 Task: Look for space in Casselberry, United States from 10th July, 2023 to 15th July, 2023 for 7 adults in price range Rs.10000 to Rs.15000. Place can be entire place or shared room with 4 bedrooms having 7 beds and 4 bathrooms. Property type can be house, flat, guest house. Amenities needed are: wifi, TV, free parkinig on premises, gym, breakfast. Booking option can be shelf check-in. Required host language is English.
Action: Mouse moved to (427, 90)
Screenshot: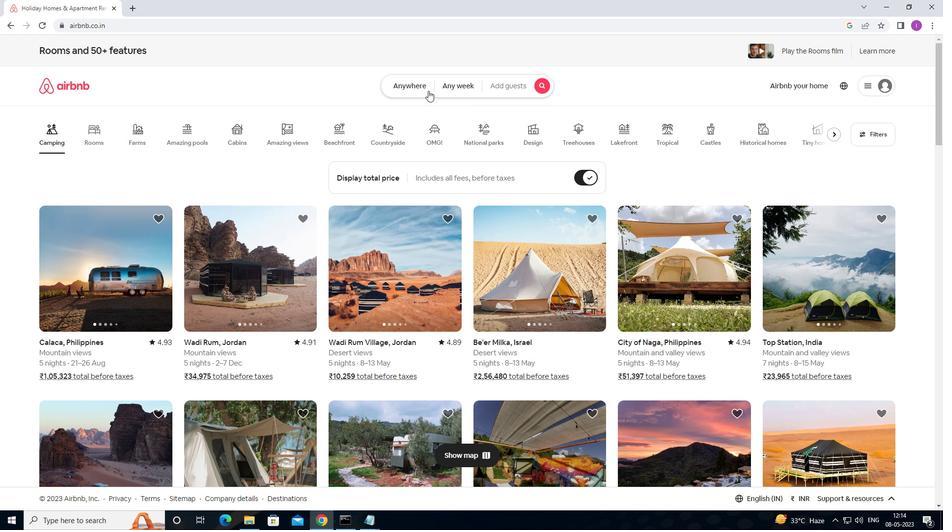 
Action: Mouse pressed left at (427, 90)
Screenshot: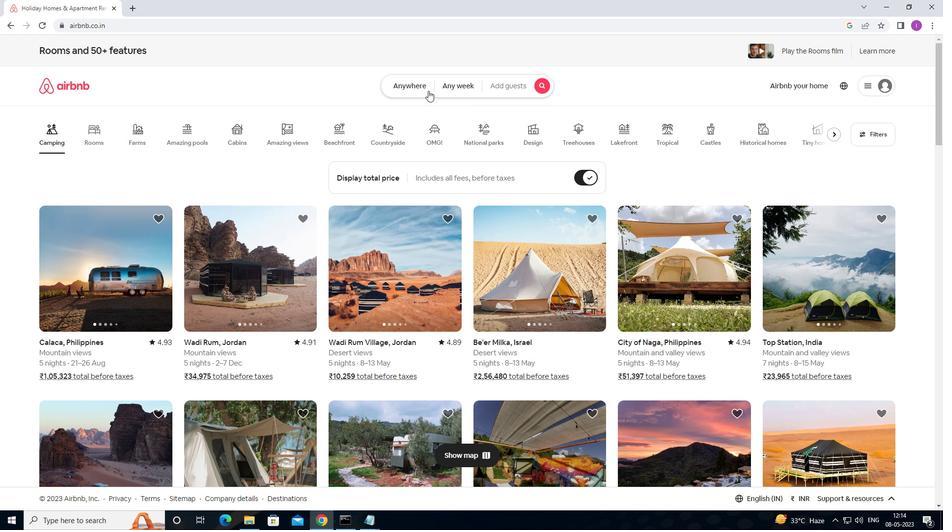 
Action: Mouse moved to (313, 121)
Screenshot: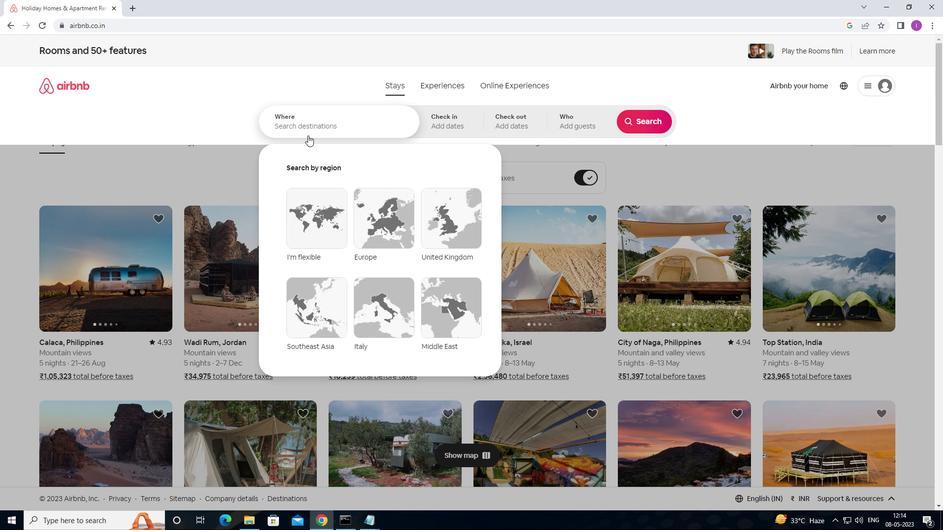 
Action: Mouse pressed left at (313, 121)
Screenshot: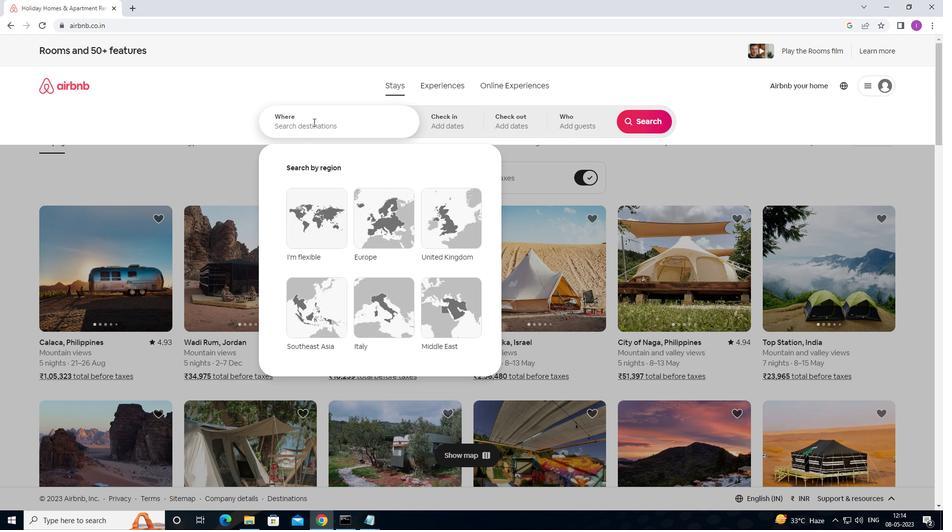 
Action: Mouse moved to (429, 121)
Screenshot: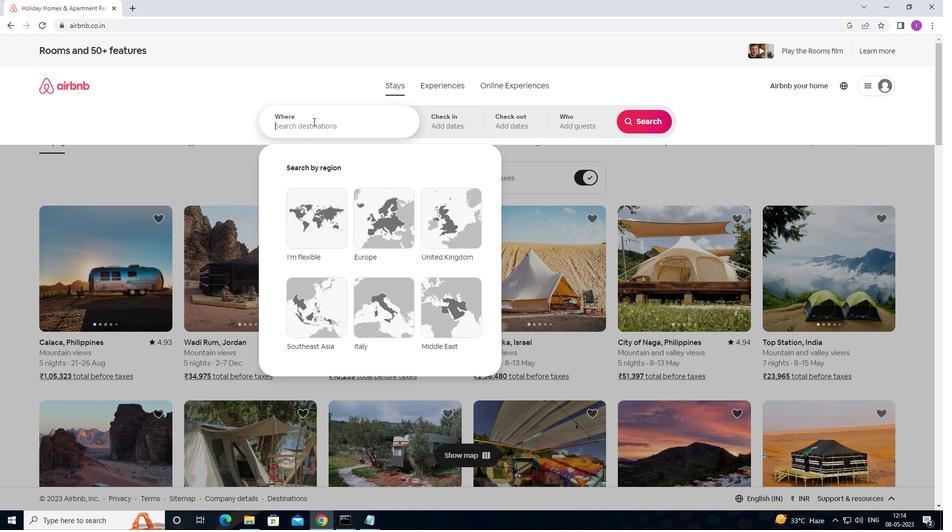 
Action: Key pressed <Key.shift>CASSELBERRY,<Key.shift>UNITES<Key.backspace>D<Key.space><Key.space>STATES
Screenshot: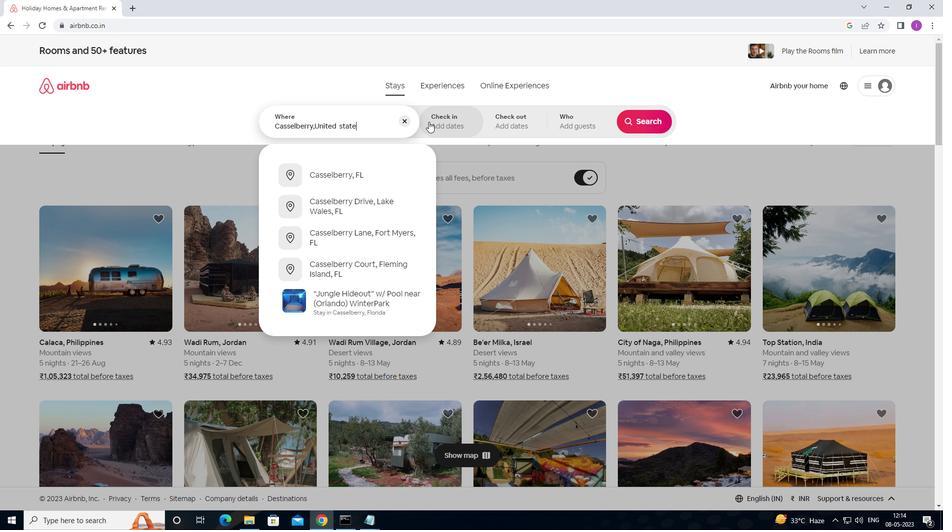 
Action: Mouse moved to (436, 120)
Screenshot: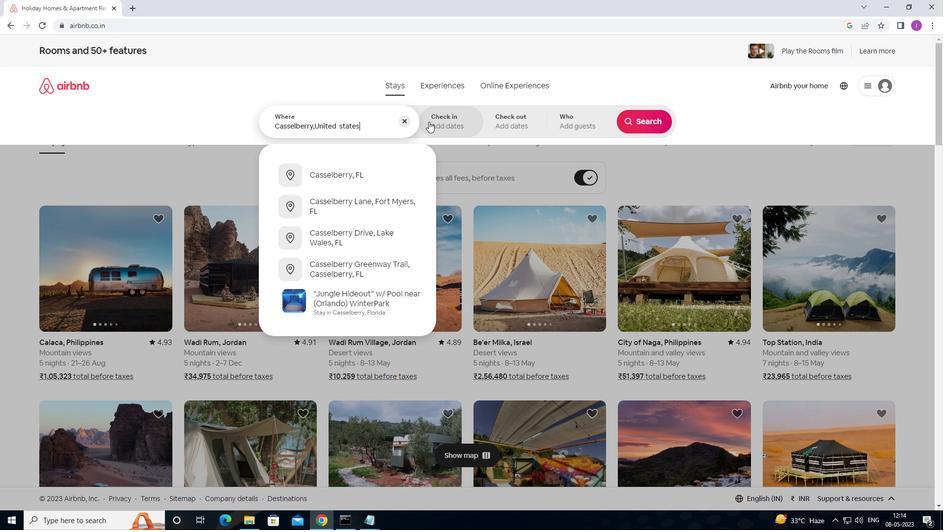 
Action: Mouse pressed left at (436, 120)
Screenshot: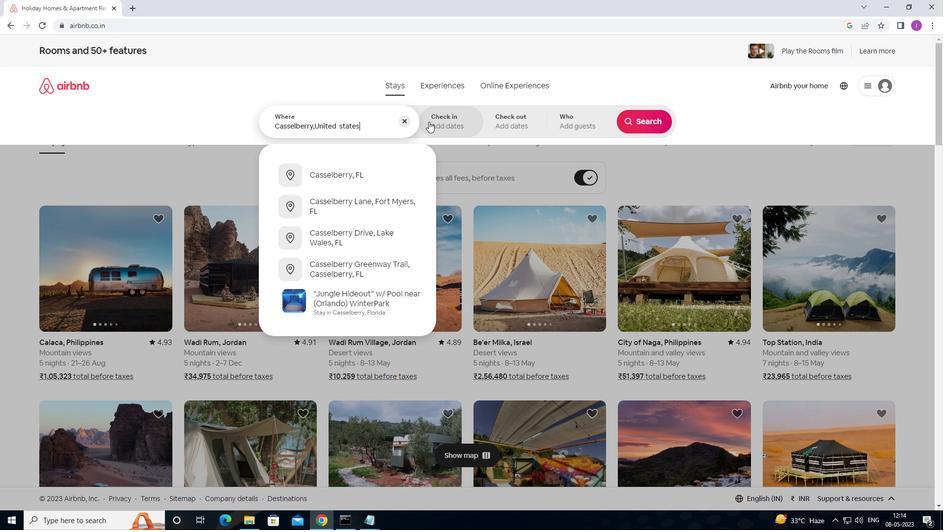 
Action: Mouse moved to (643, 198)
Screenshot: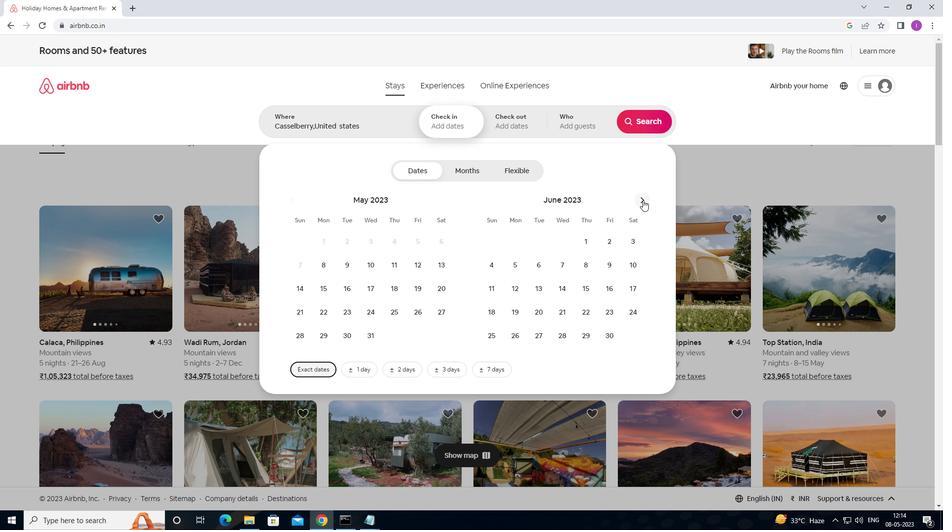 
Action: Mouse pressed left at (643, 198)
Screenshot: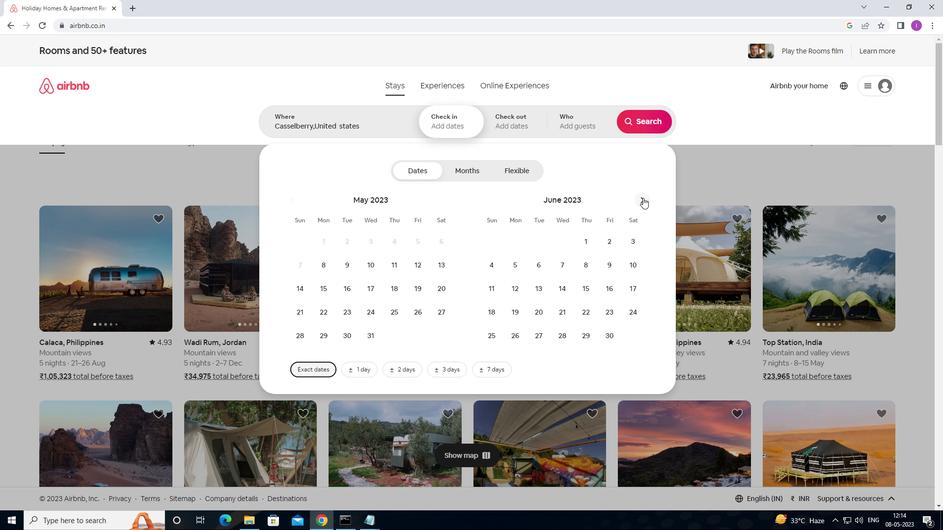 
Action: Mouse moved to (514, 290)
Screenshot: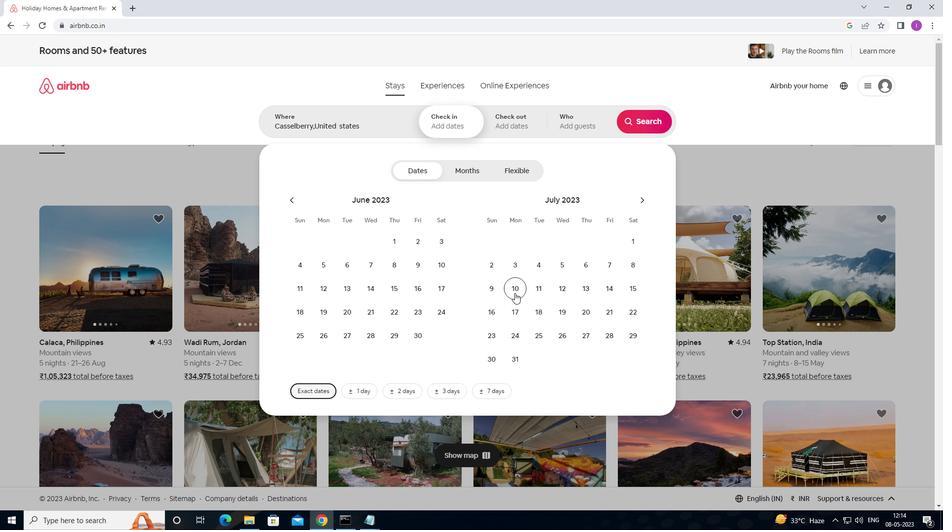 
Action: Mouse pressed left at (514, 290)
Screenshot: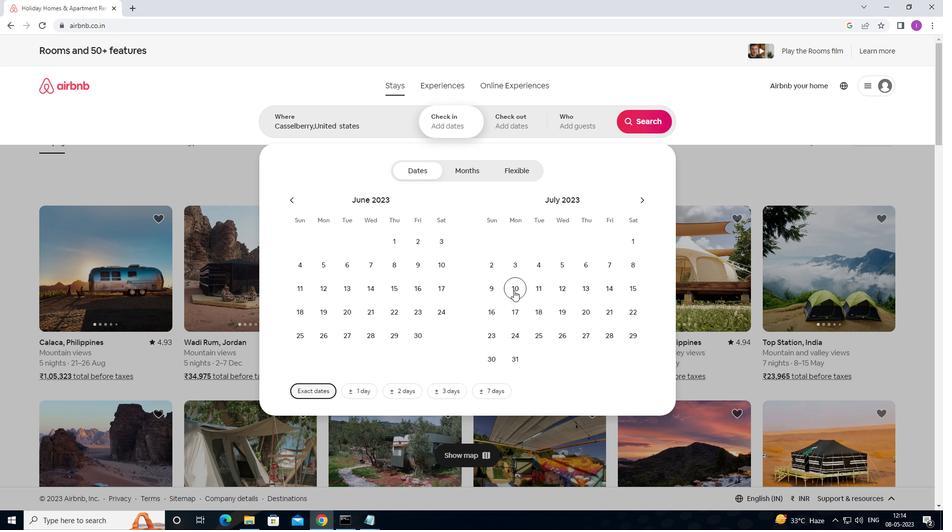 
Action: Mouse moved to (636, 288)
Screenshot: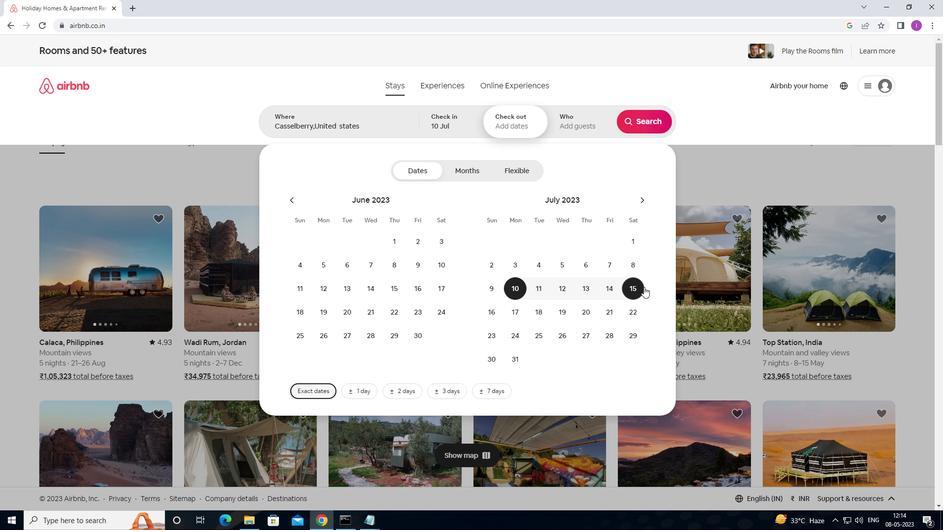 
Action: Mouse pressed left at (636, 288)
Screenshot: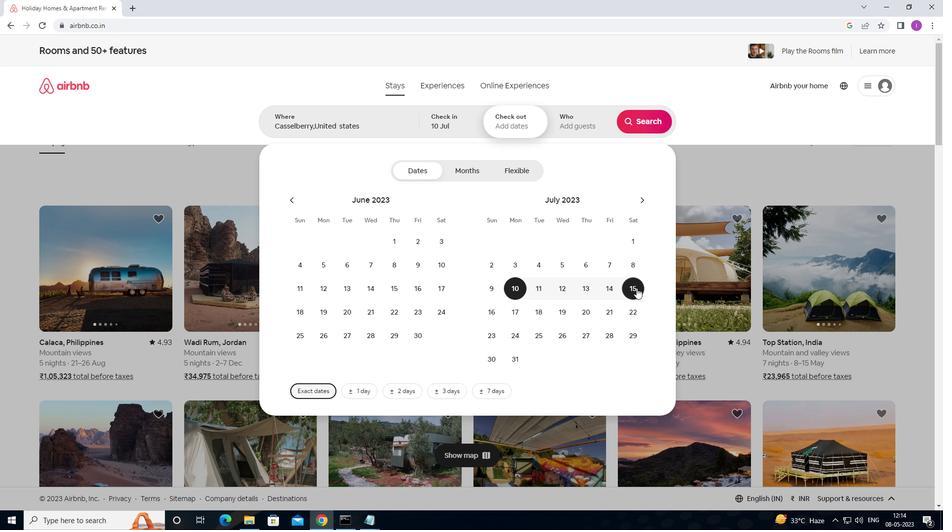 
Action: Mouse moved to (585, 128)
Screenshot: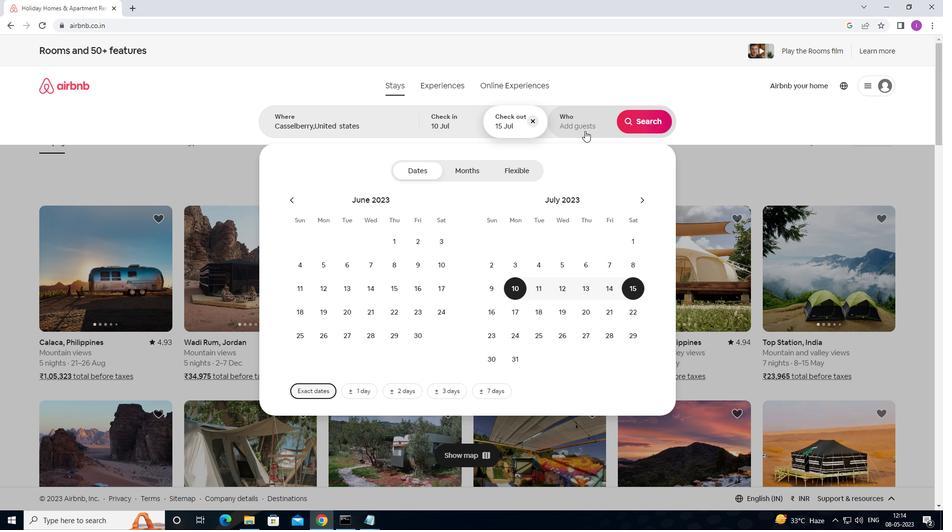 
Action: Mouse pressed left at (585, 128)
Screenshot: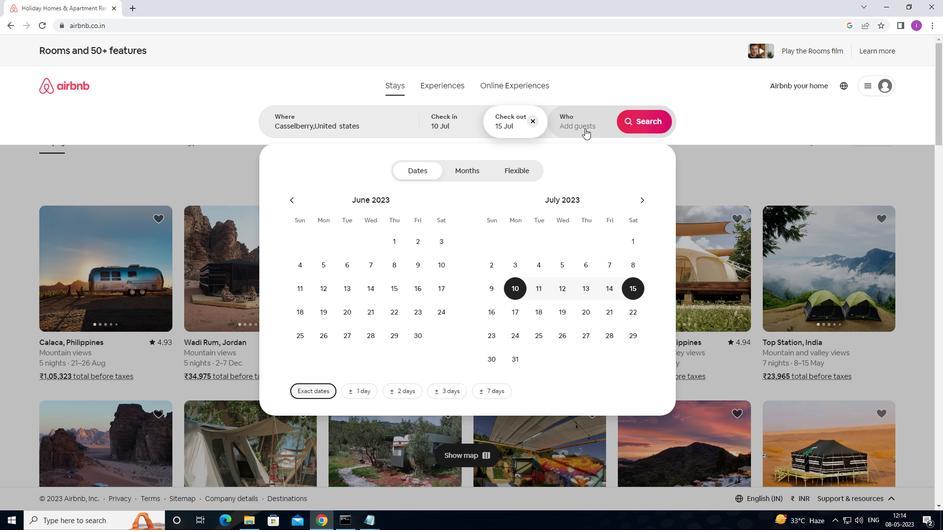 
Action: Mouse moved to (642, 174)
Screenshot: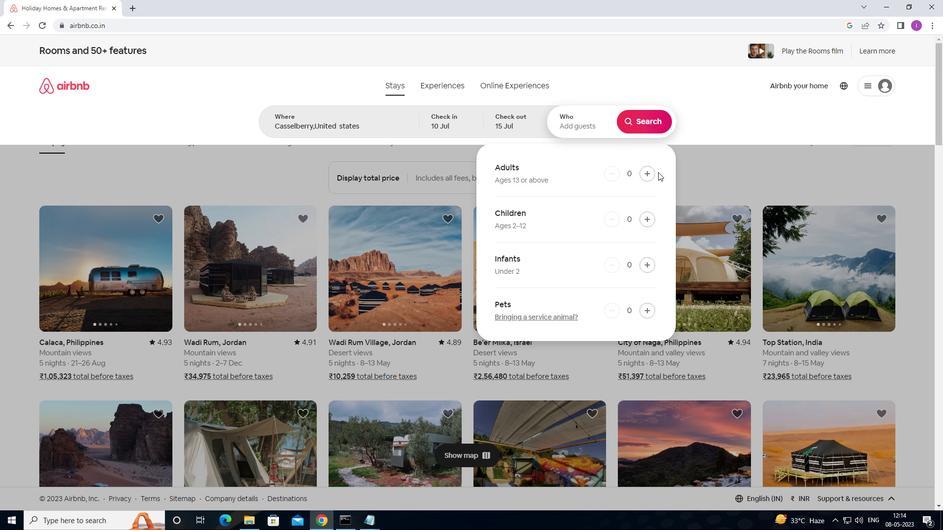 
Action: Mouse pressed left at (642, 174)
Screenshot: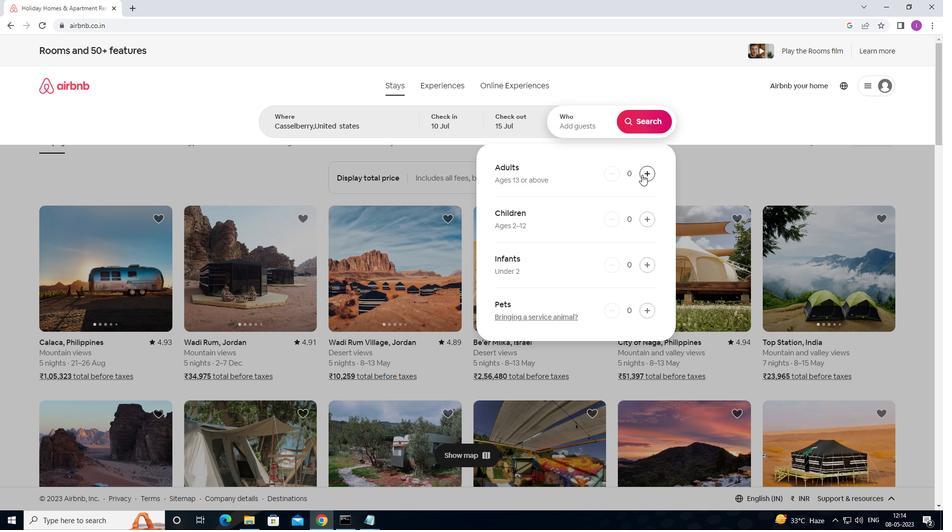 
Action: Mouse pressed left at (642, 174)
Screenshot: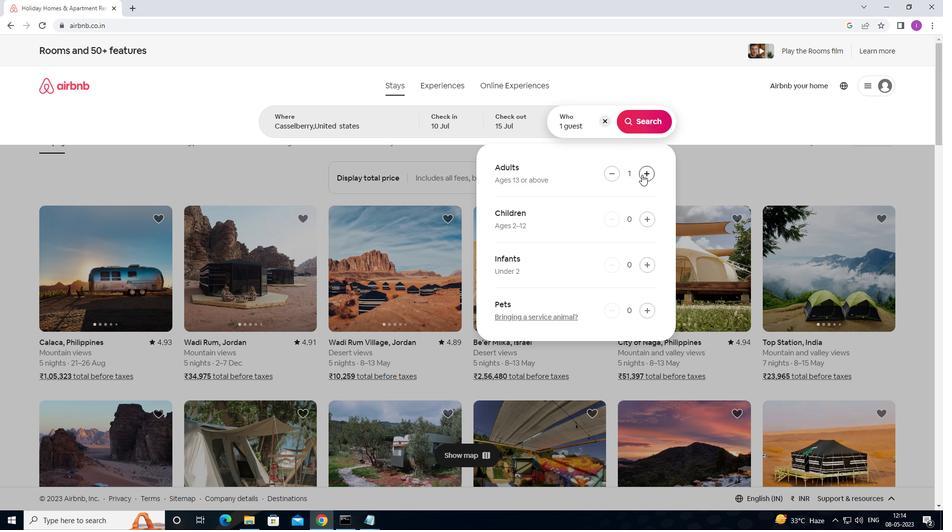 
Action: Mouse pressed left at (642, 174)
Screenshot: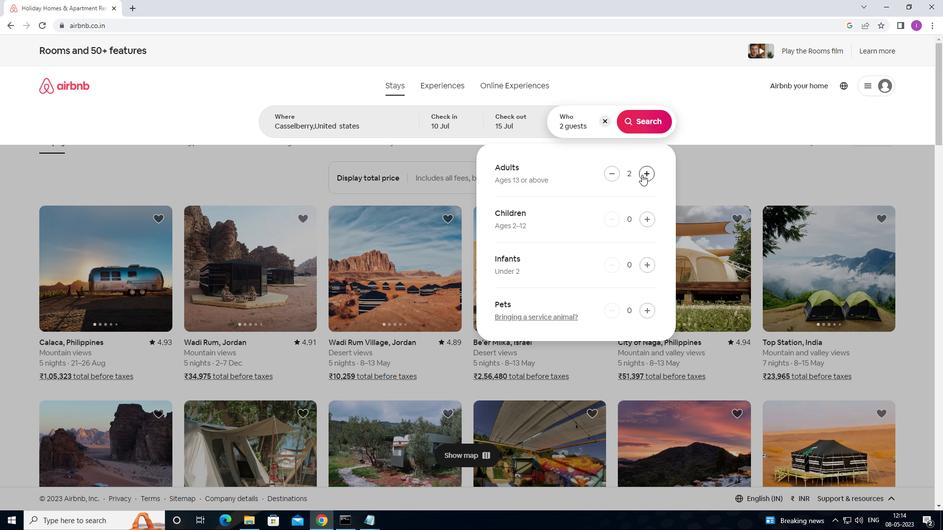 
Action: Mouse pressed left at (642, 174)
Screenshot: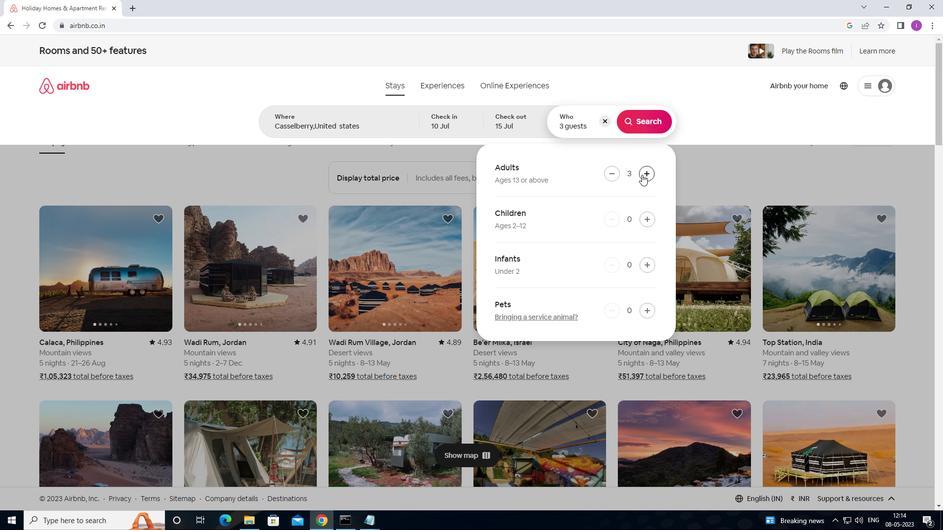
Action: Mouse pressed left at (642, 174)
Screenshot: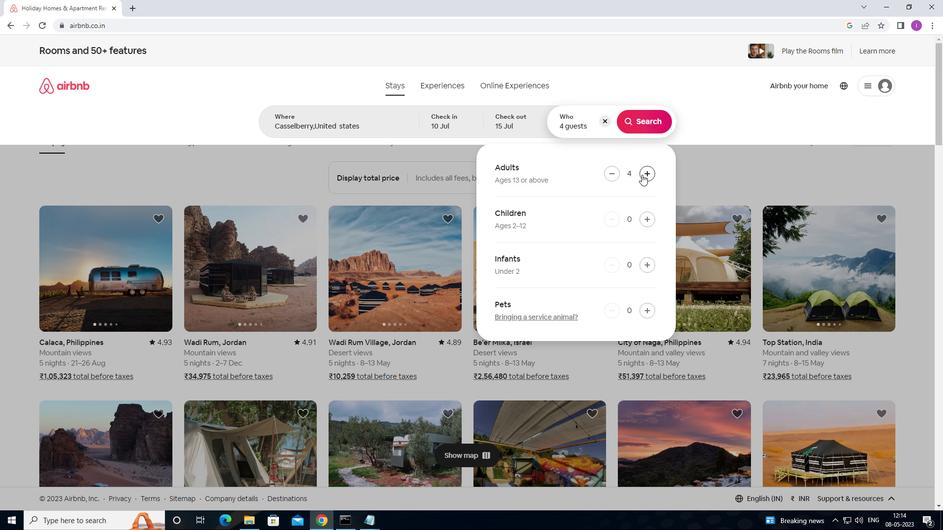 
Action: Mouse moved to (641, 174)
Screenshot: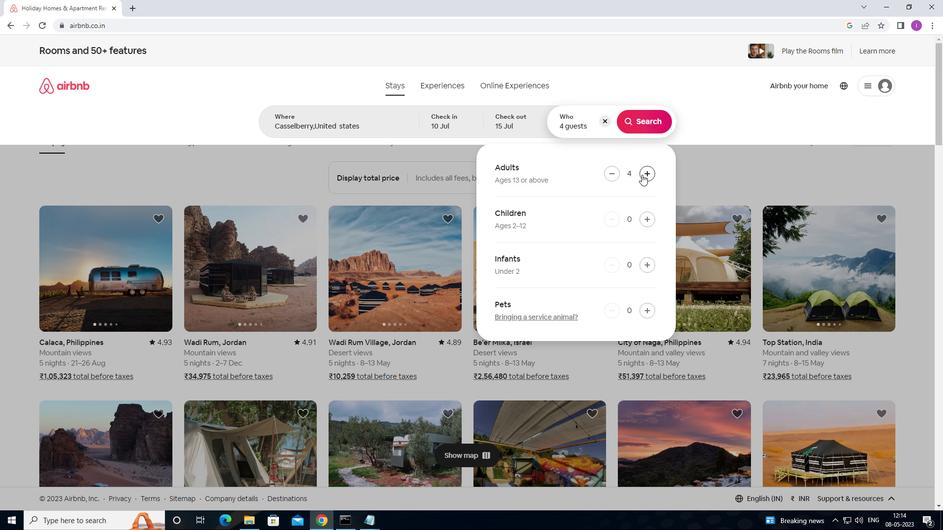 
Action: Mouse pressed left at (641, 174)
Screenshot: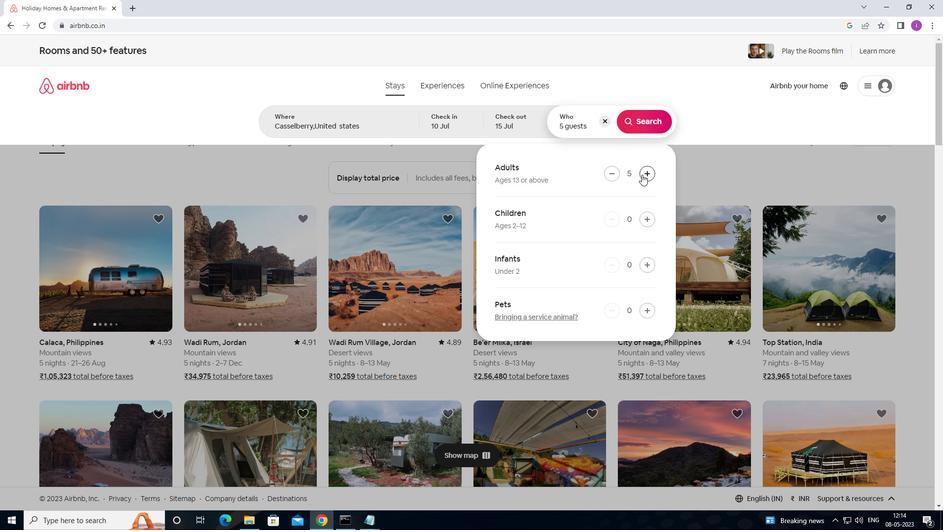 
Action: Mouse pressed left at (641, 174)
Screenshot: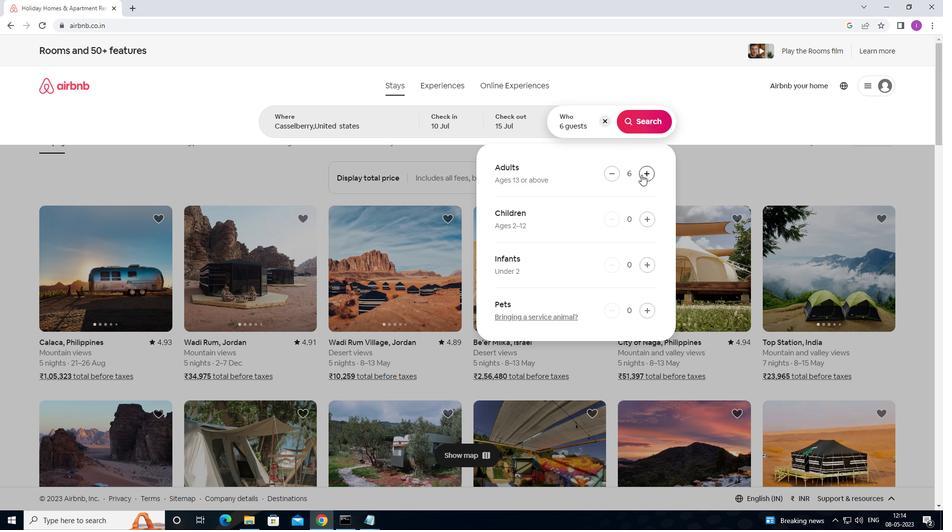 
Action: Mouse moved to (654, 126)
Screenshot: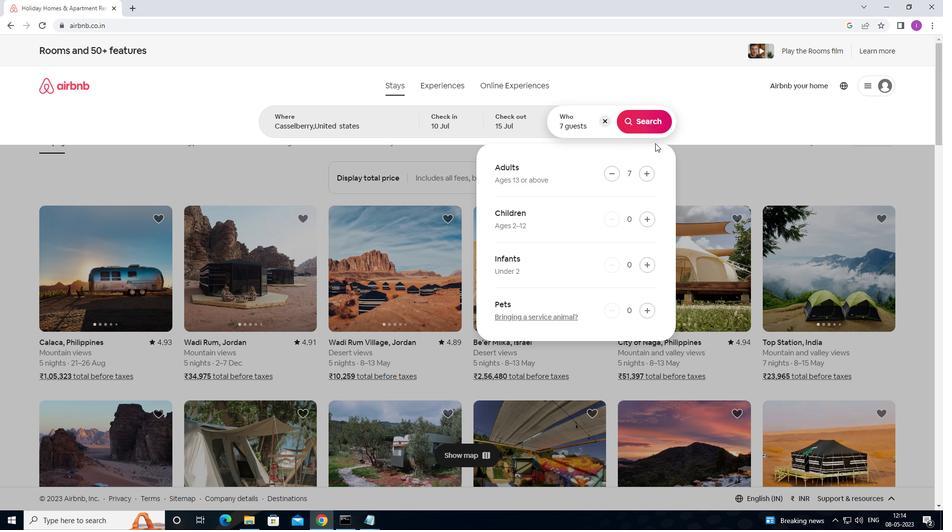 
Action: Mouse pressed left at (654, 126)
Screenshot: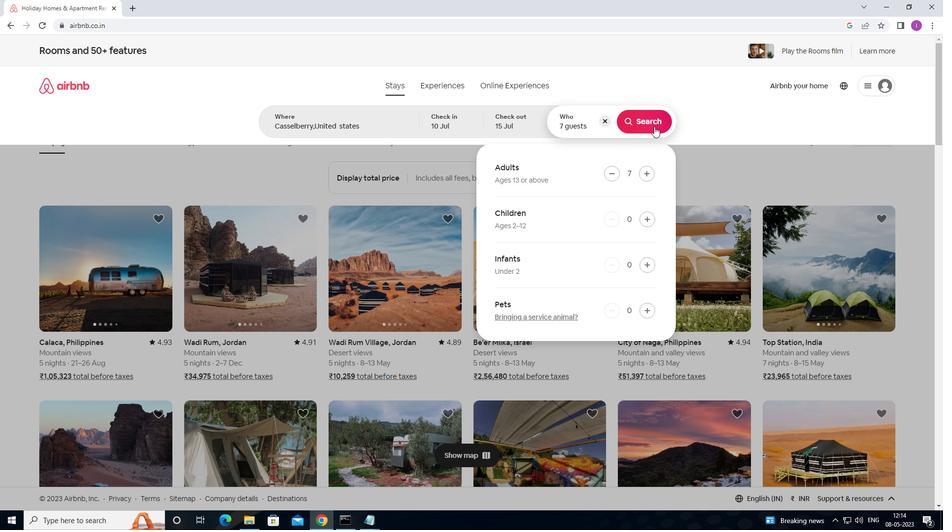 
Action: Mouse moved to (914, 89)
Screenshot: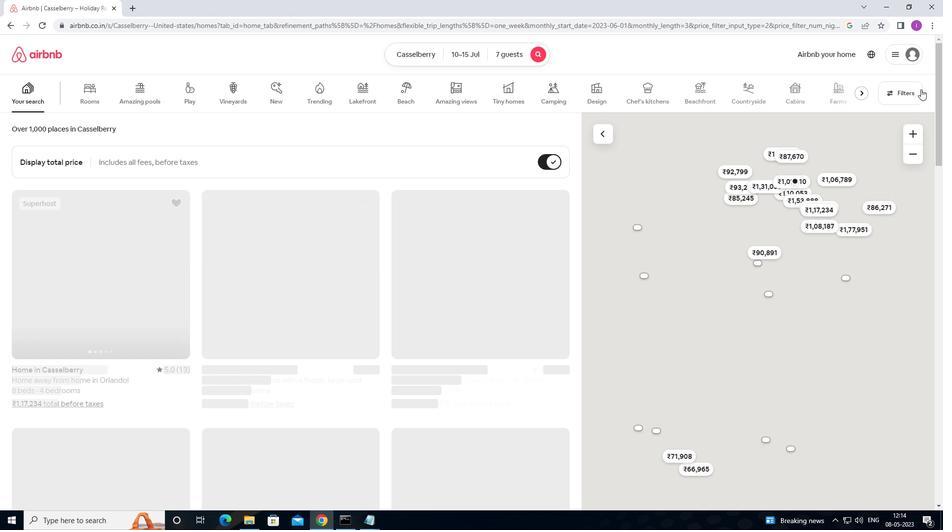 
Action: Mouse pressed left at (914, 89)
Screenshot: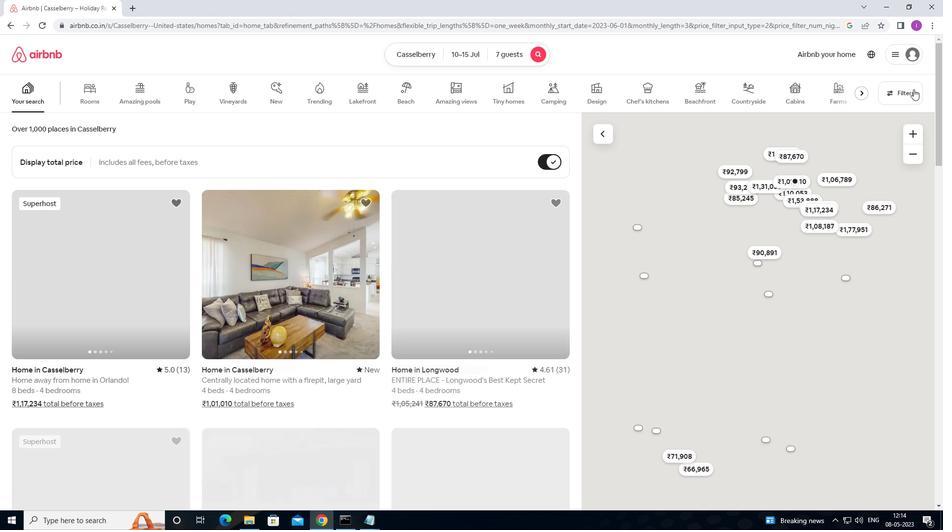 
Action: Mouse moved to (345, 330)
Screenshot: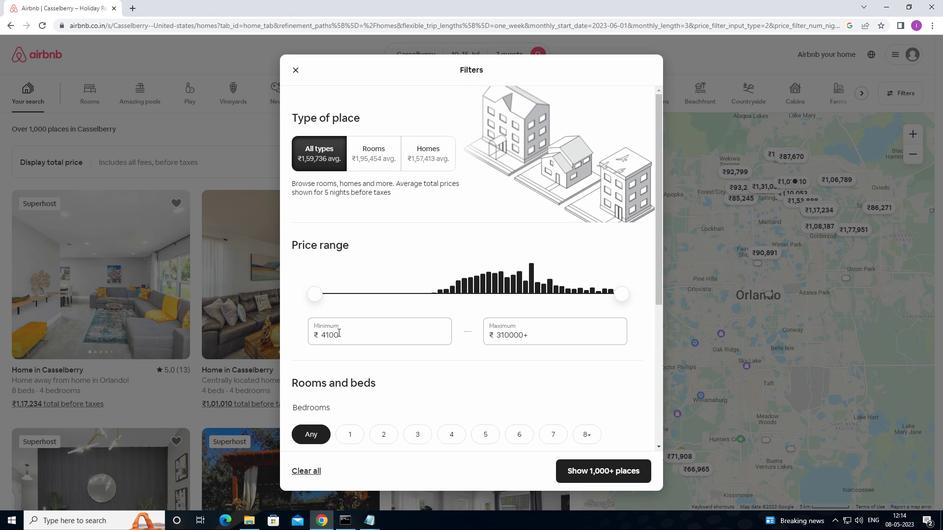 
Action: Mouse pressed left at (345, 330)
Screenshot: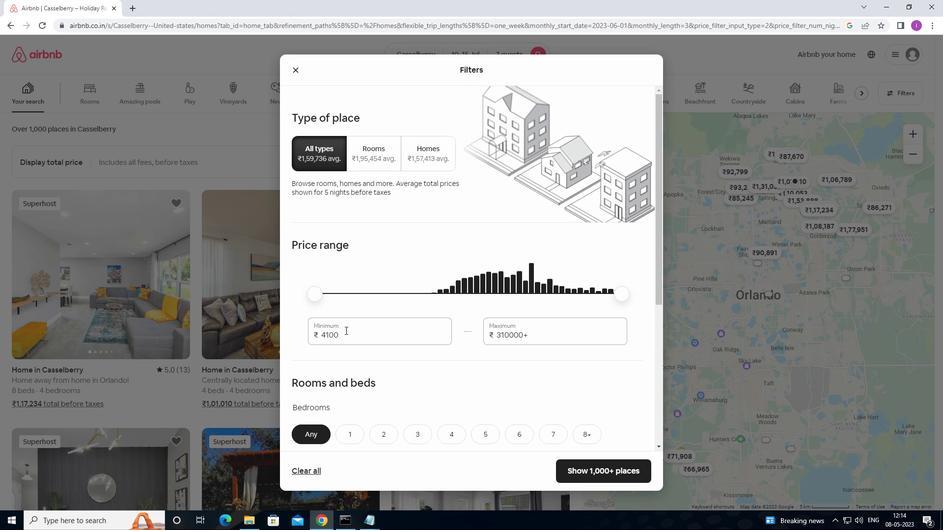 
Action: Mouse moved to (504, 337)
Screenshot: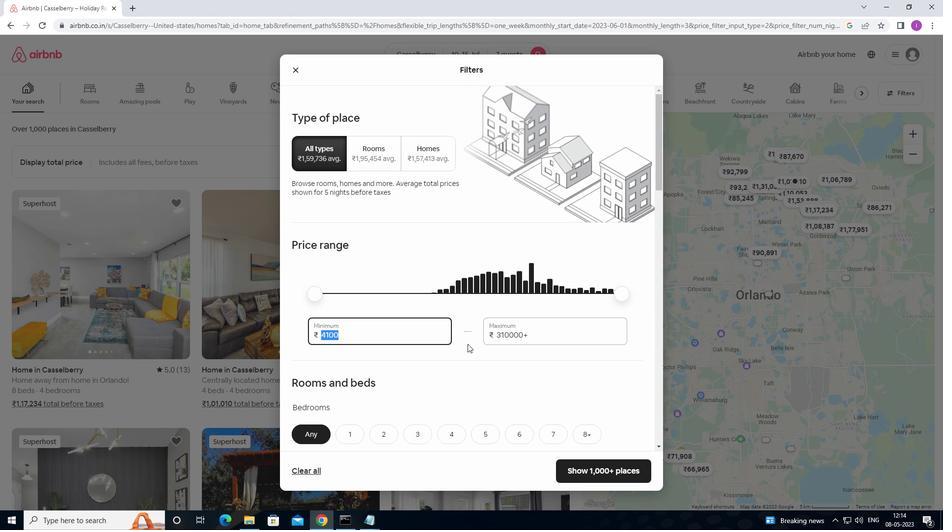 
Action: Key pressed 10000
Screenshot: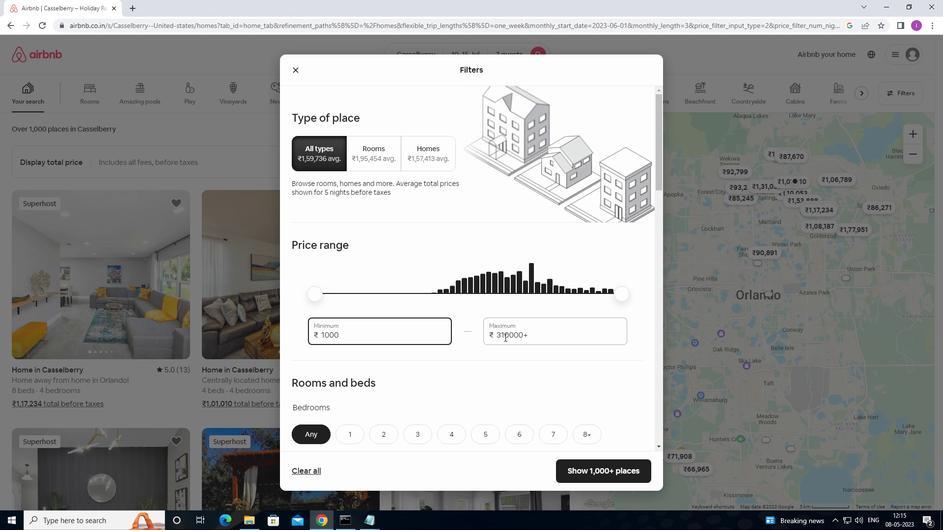 
Action: Mouse moved to (545, 335)
Screenshot: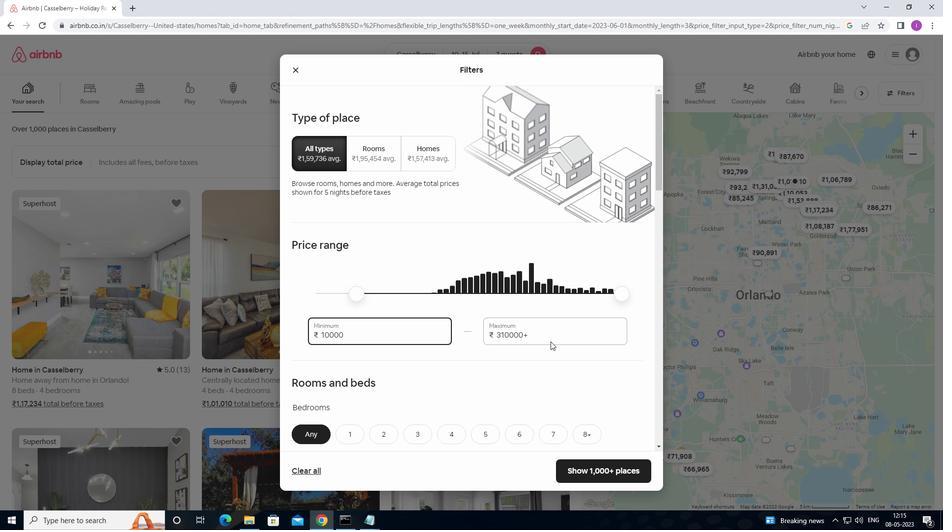 
Action: Mouse pressed left at (545, 335)
Screenshot: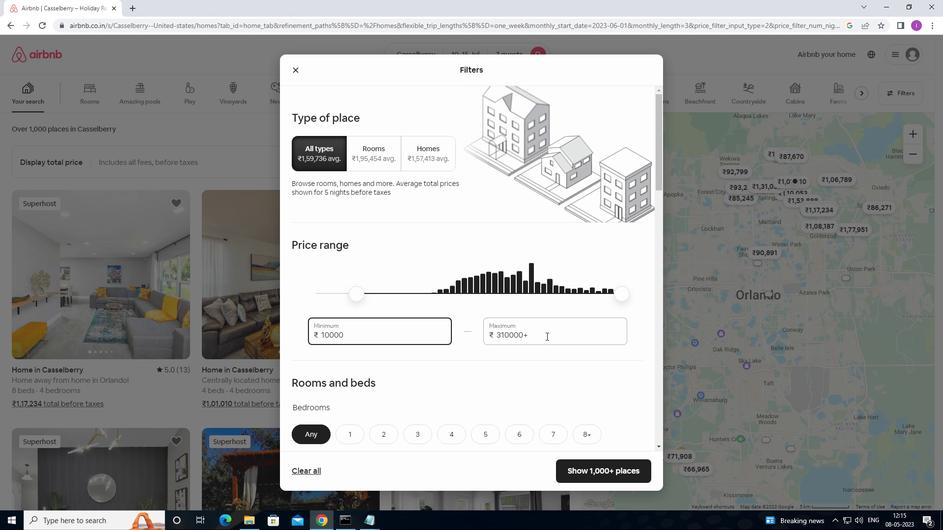 
Action: Mouse moved to (594, 345)
Screenshot: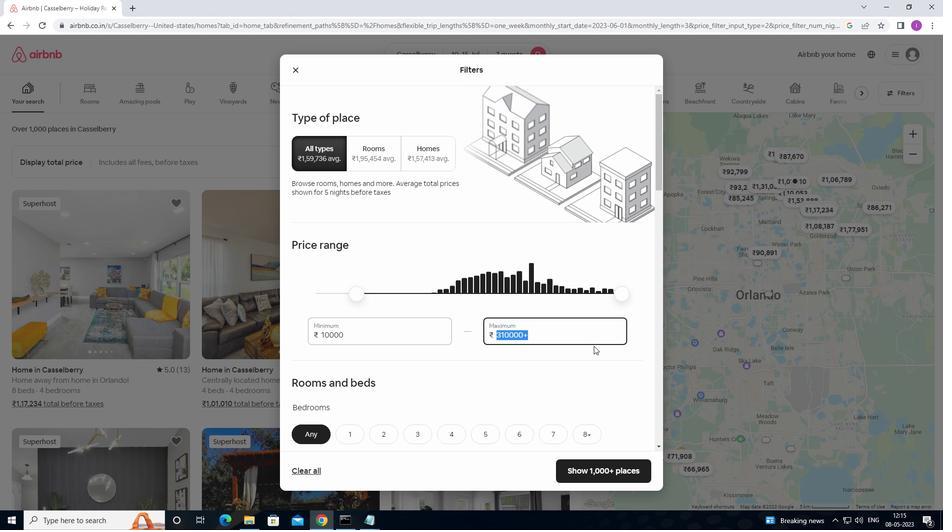 
Action: Key pressed 1
Screenshot: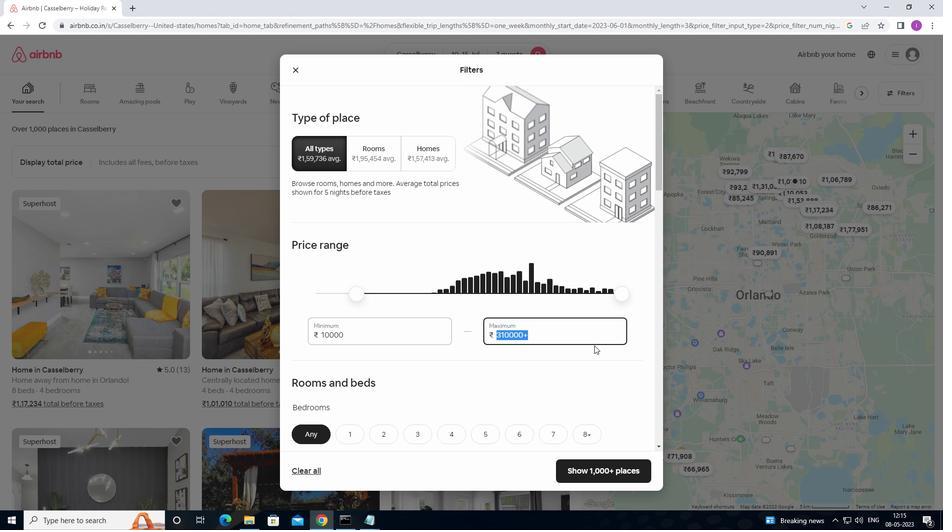 
Action: Mouse moved to (596, 344)
Screenshot: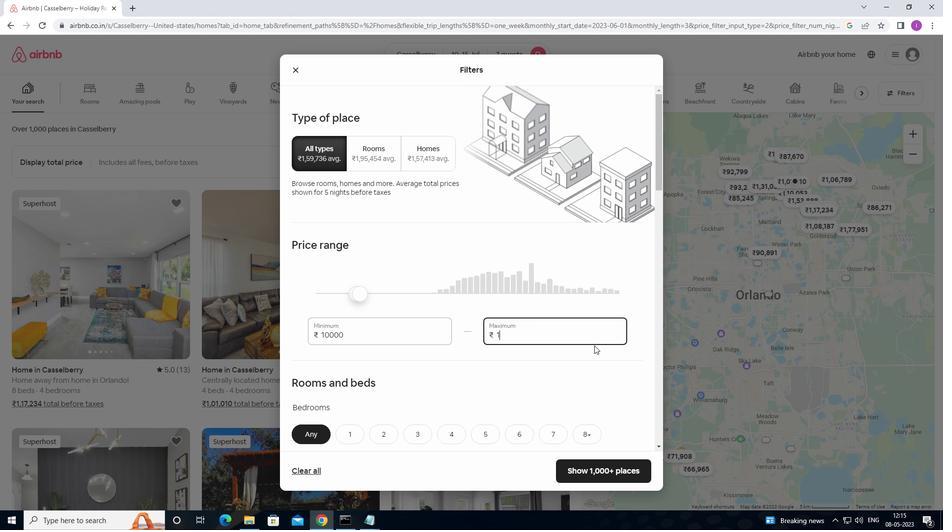 
Action: Key pressed 5
Screenshot: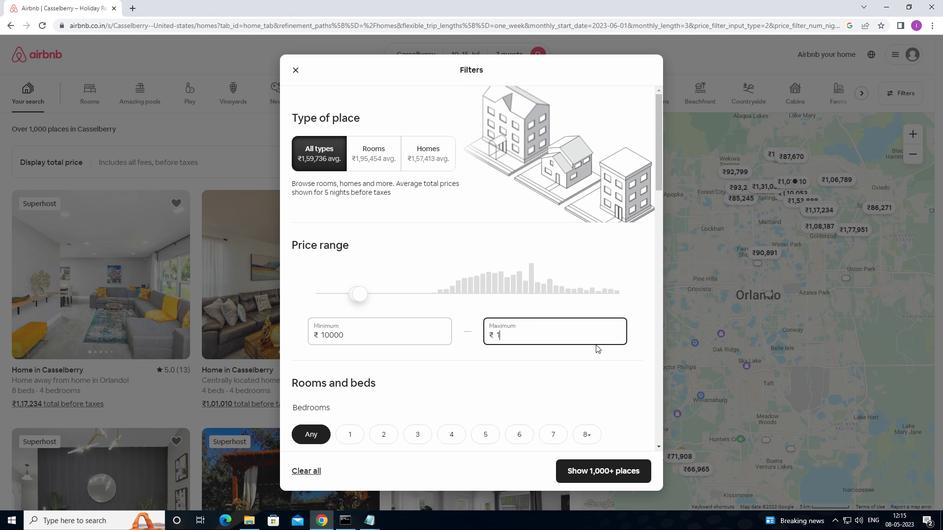 
Action: Mouse moved to (597, 344)
Screenshot: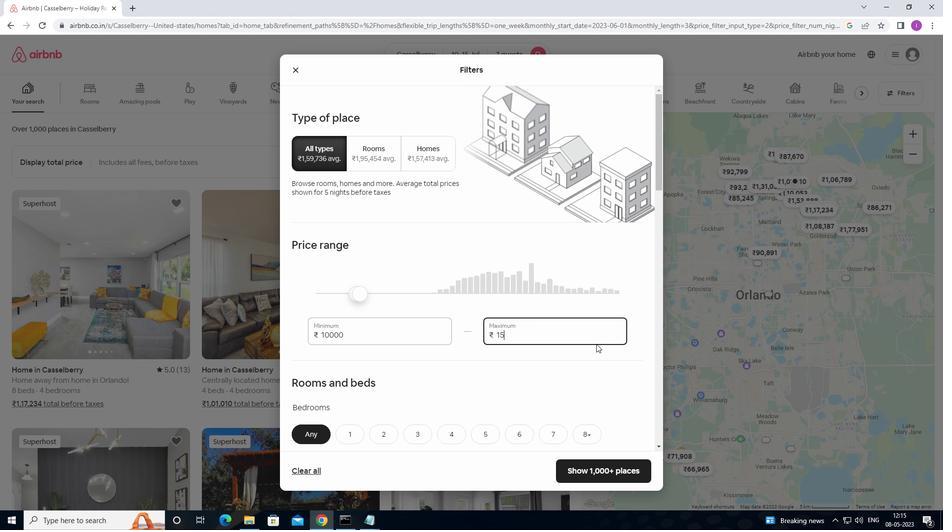 
Action: Key pressed 000
Screenshot: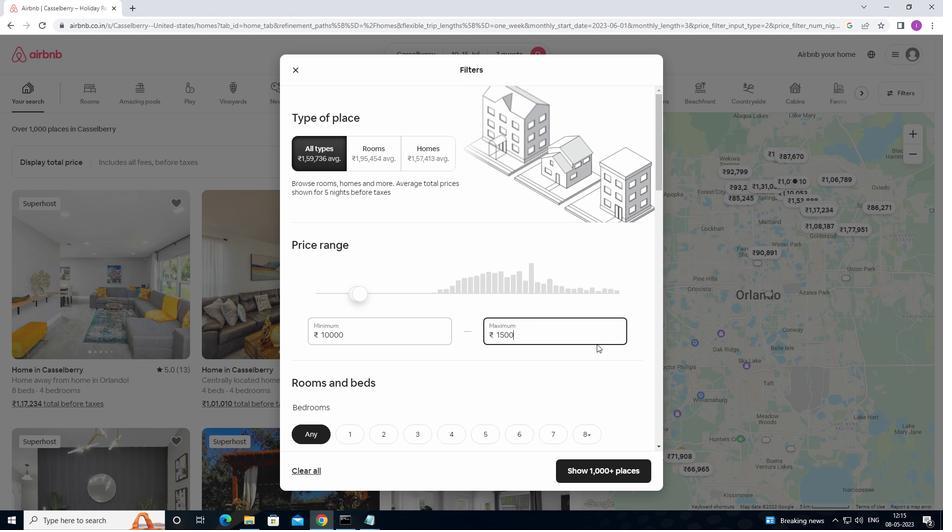 
Action: Mouse moved to (540, 405)
Screenshot: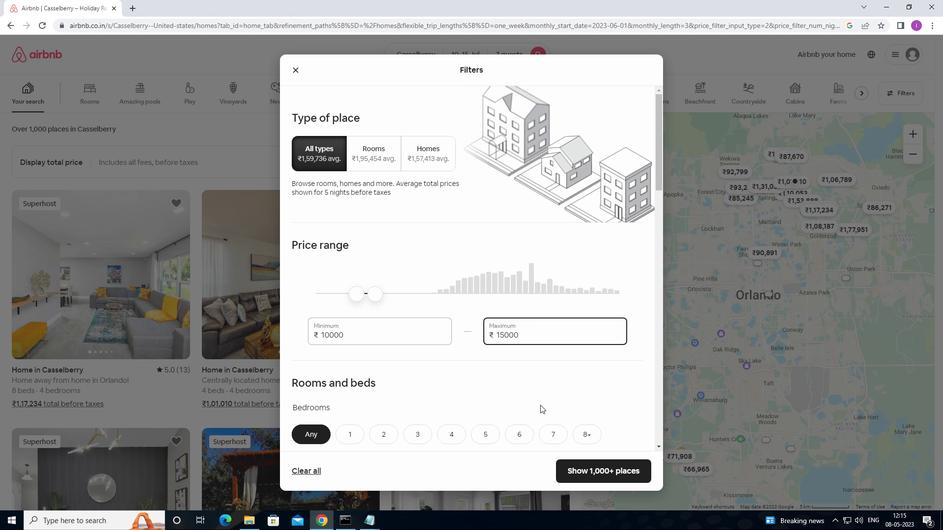 
Action: Mouse scrolled (540, 405) with delta (0, 0)
Screenshot: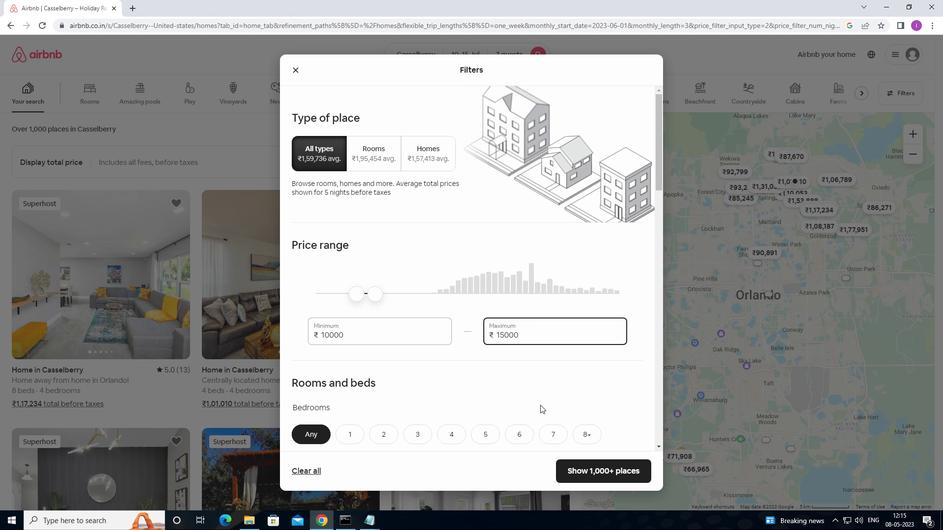 
Action: Mouse moved to (541, 407)
Screenshot: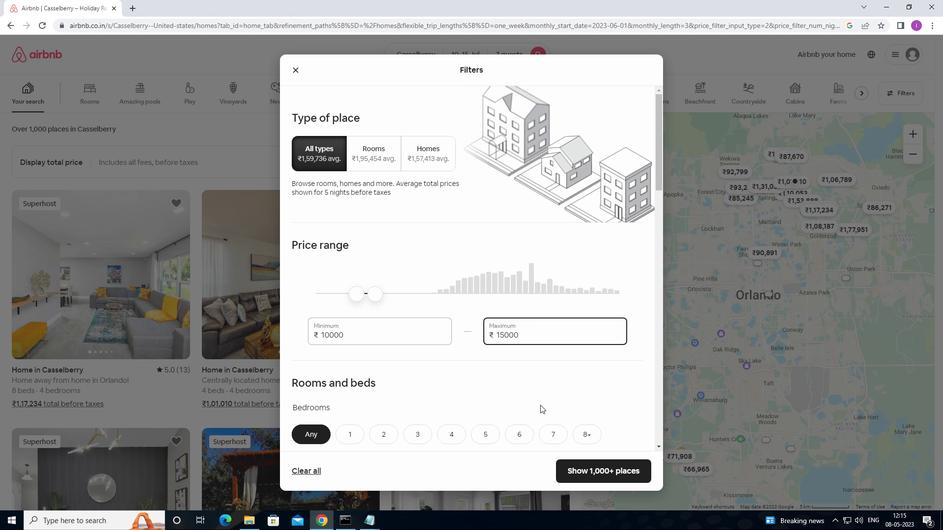 
Action: Mouse scrolled (541, 406) with delta (0, 0)
Screenshot: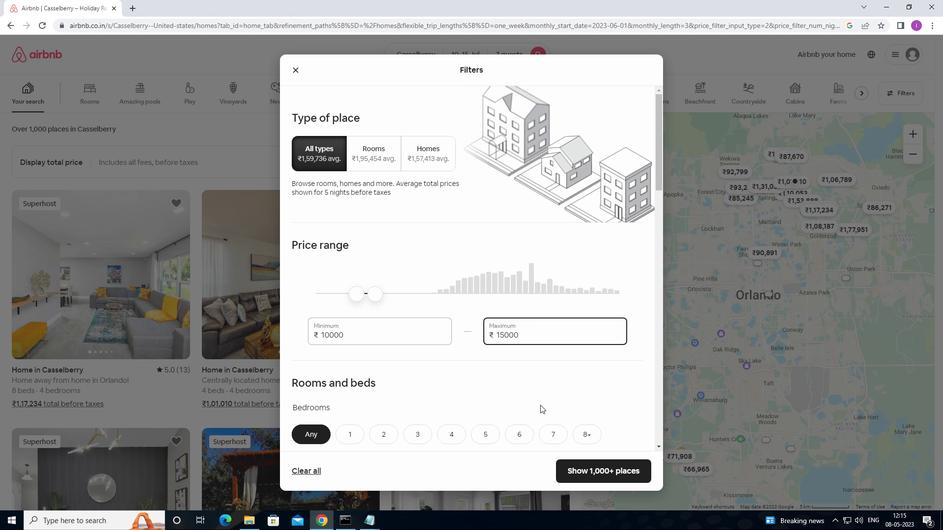 
Action: Mouse moved to (456, 337)
Screenshot: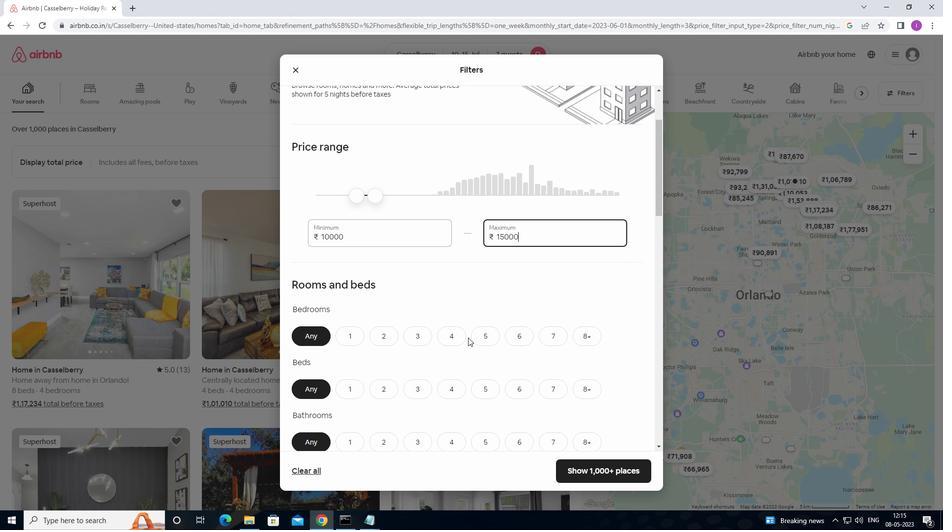 
Action: Mouse pressed left at (456, 337)
Screenshot: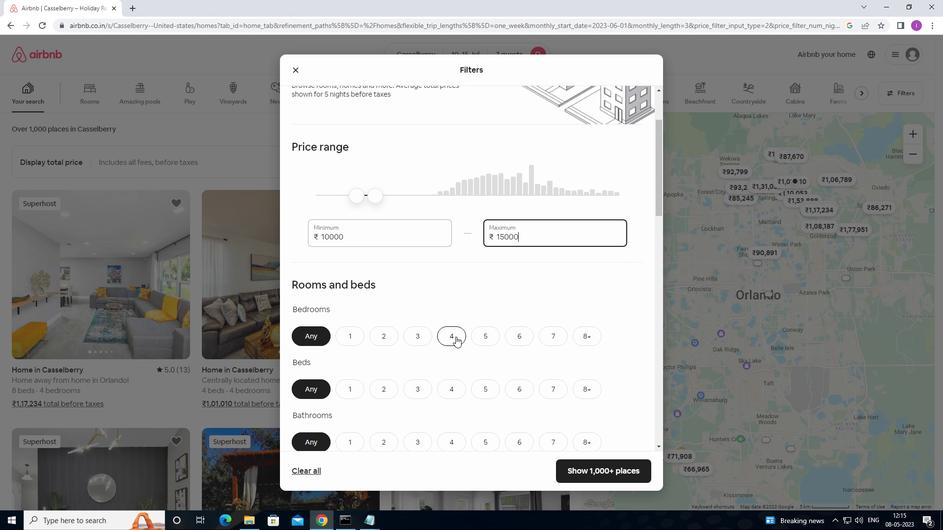 
Action: Mouse moved to (556, 394)
Screenshot: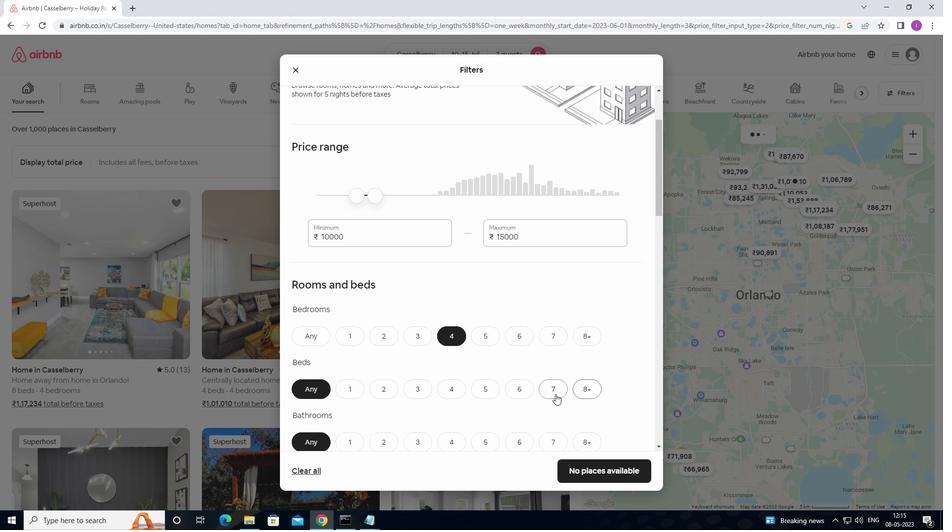 
Action: Mouse pressed left at (556, 394)
Screenshot: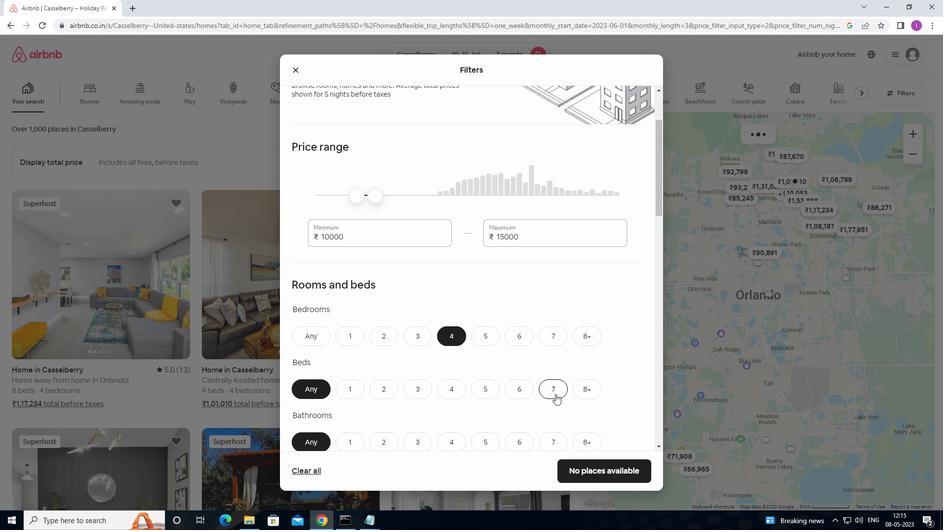 
Action: Mouse moved to (457, 440)
Screenshot: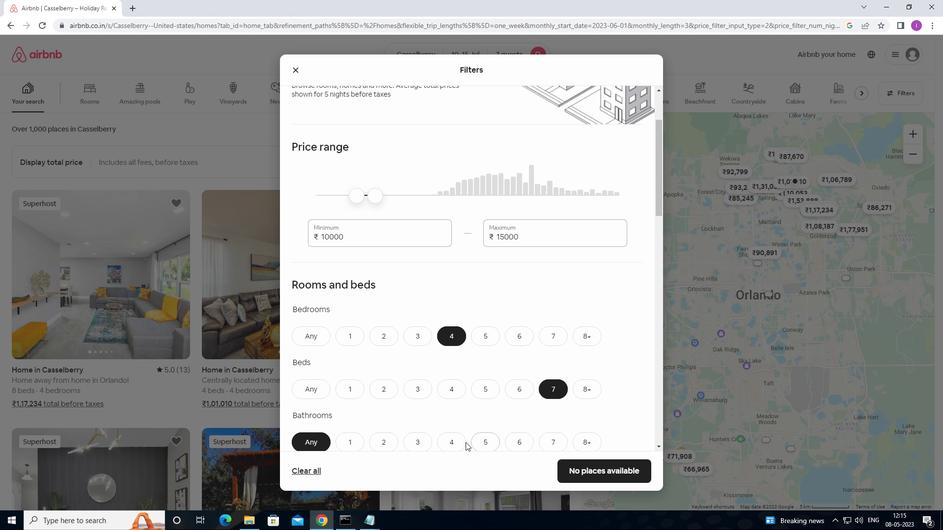 
Action: Mouse pressed left at (457, 440)
Screenshot: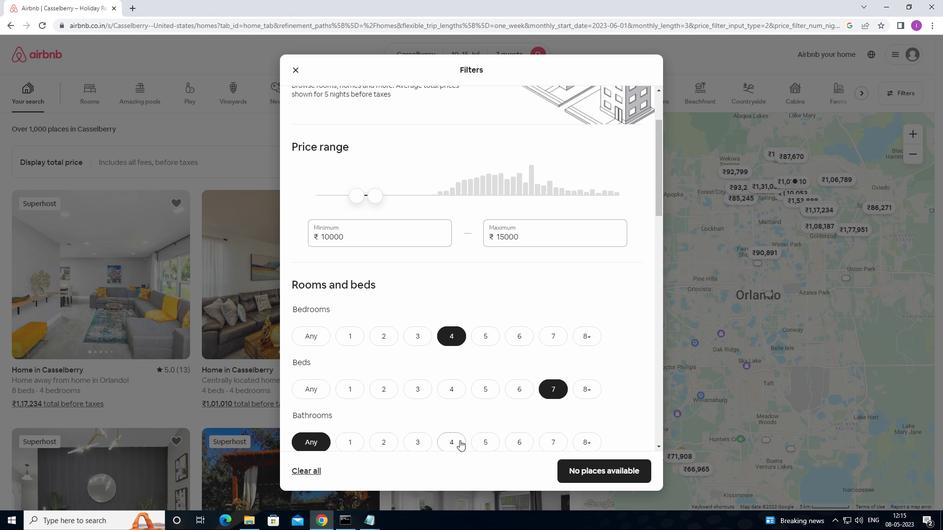 
Action: Mouse moved to (494, 423)
Screenshot: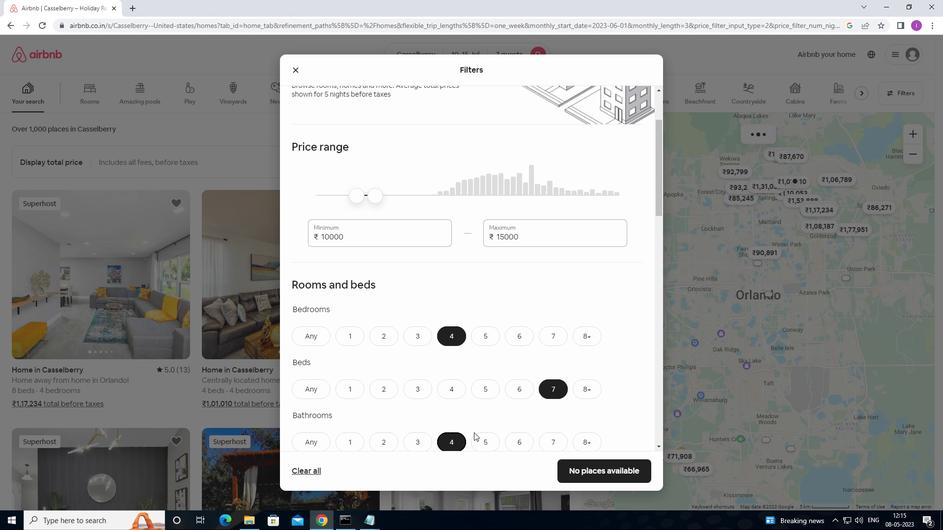 
Action: Mouse scrolled (494, 422) with delta (0, 0)
Screenshot: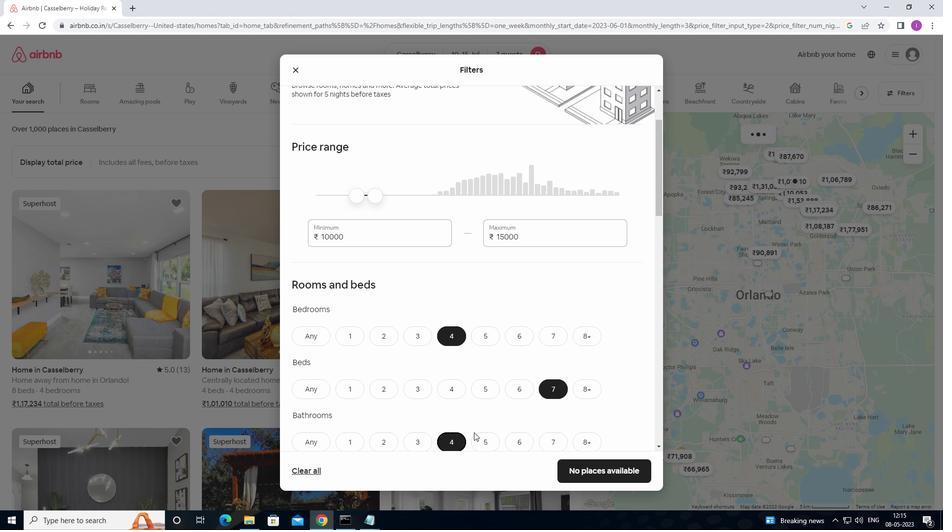 
Action: Mouse scrolled (494, 422) with delta (0, 0)
Screenshot: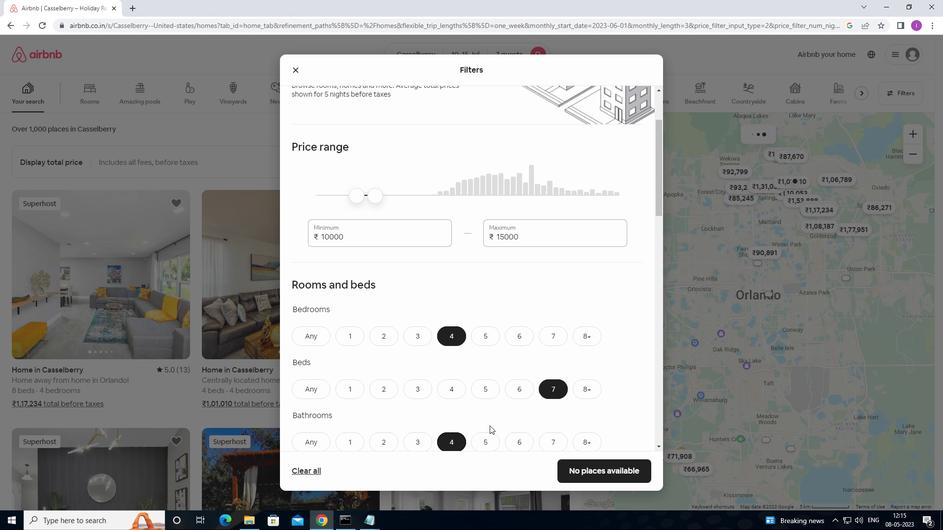 
Action: Mouse moved to (495, 422)
Screenshot: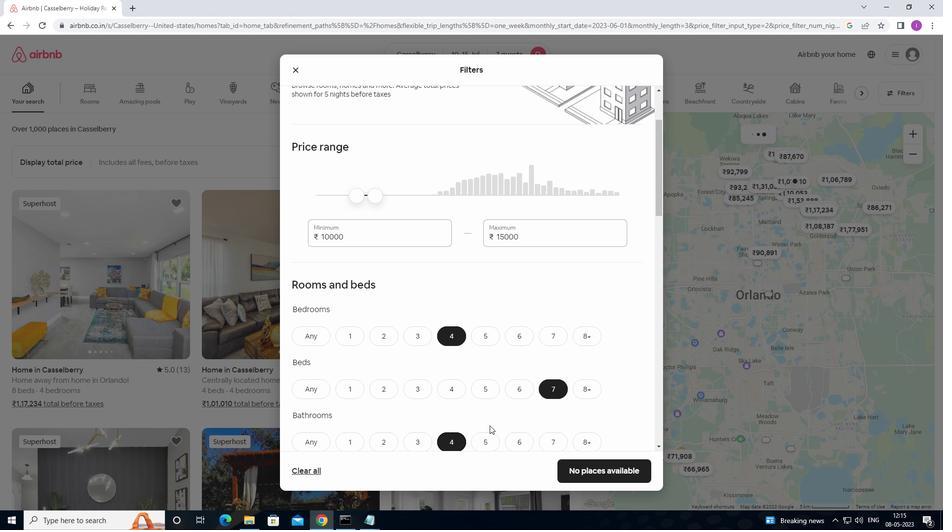 
Action: Mouse scrolled (495, 422) with delta (0, 0)
Screenshot: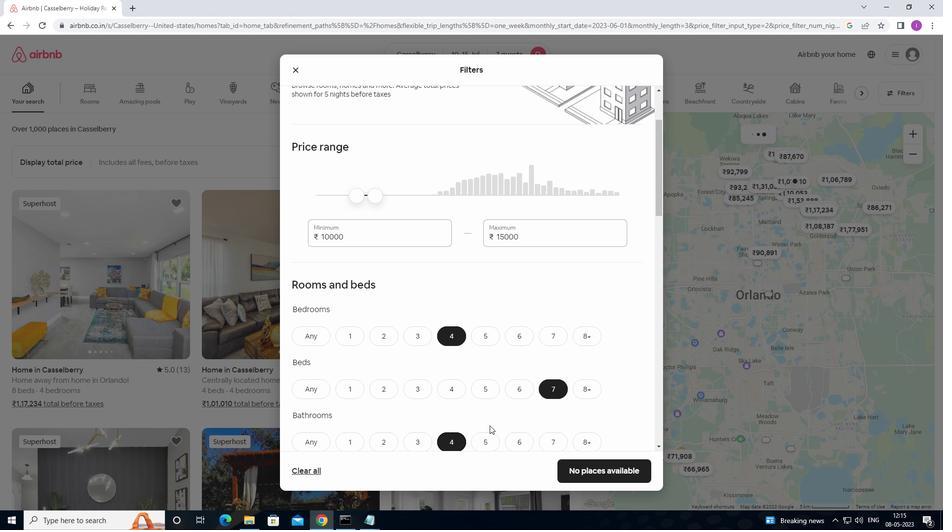 
Action: Mouse moved to (504, 416)
Screenshot: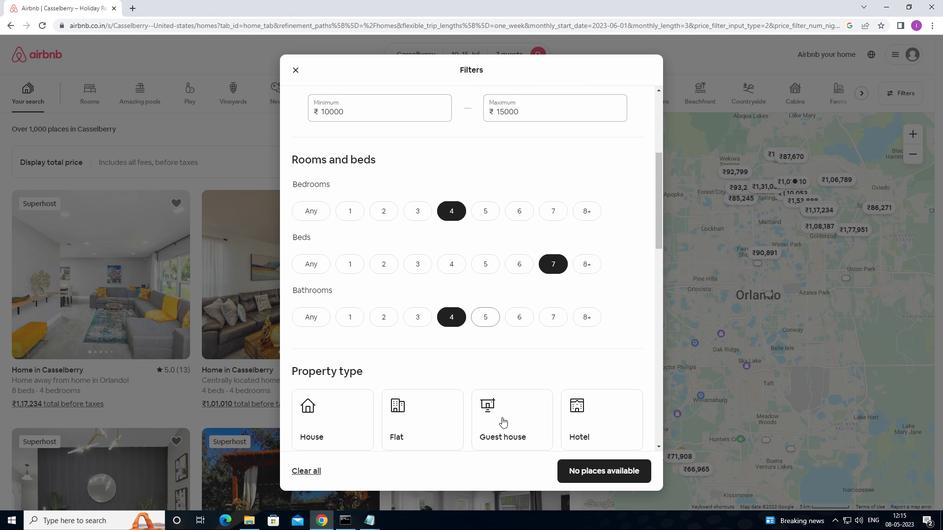 
Action: Mouse scrolled (504, 415) with delta (0, 0)
Screenshot: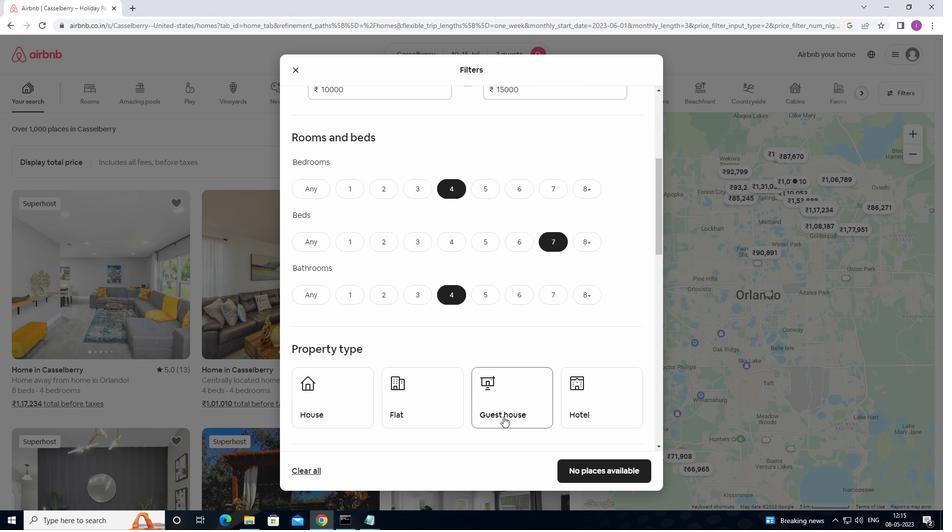 
Action: Mouse moved to (505, 416)
Screenshot: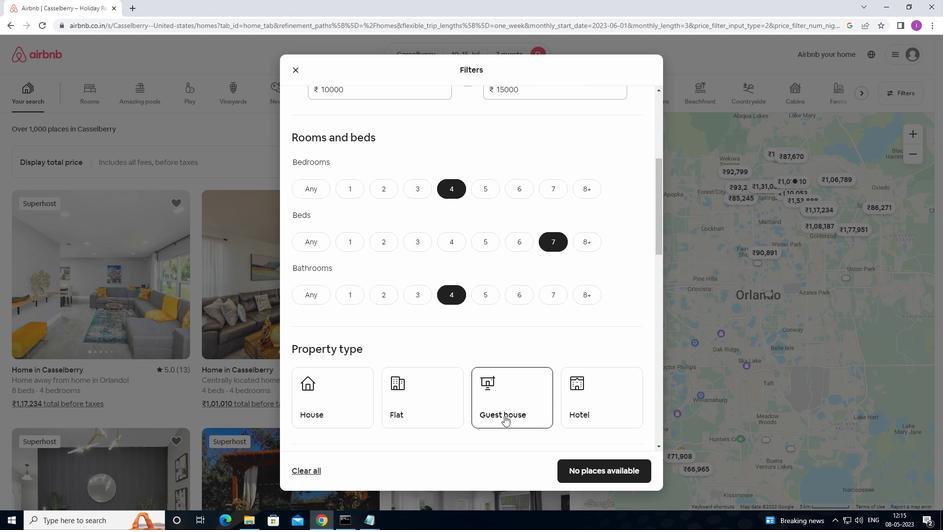 
Action: Mouse scrolled (505, 415) with delta (0, 0)
Screenshot: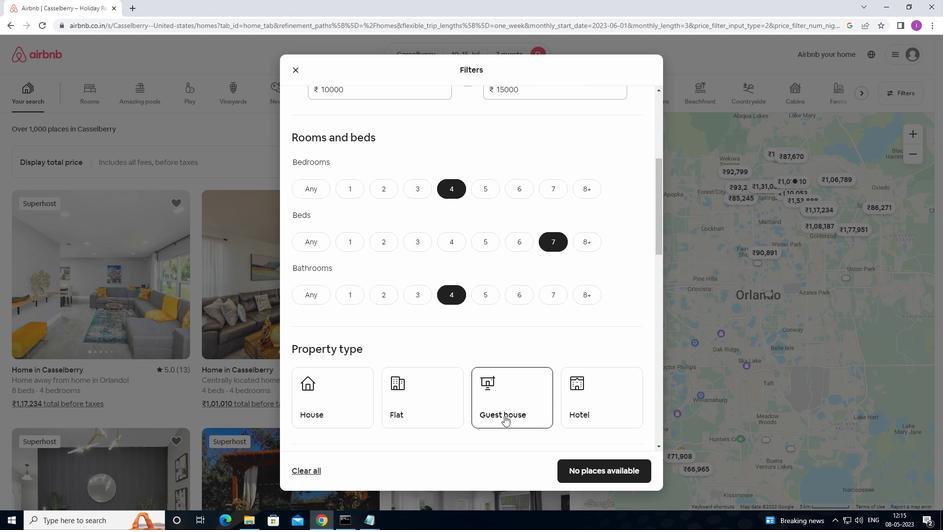 
Action: Mouse moved to (333, 324)
Screenshot: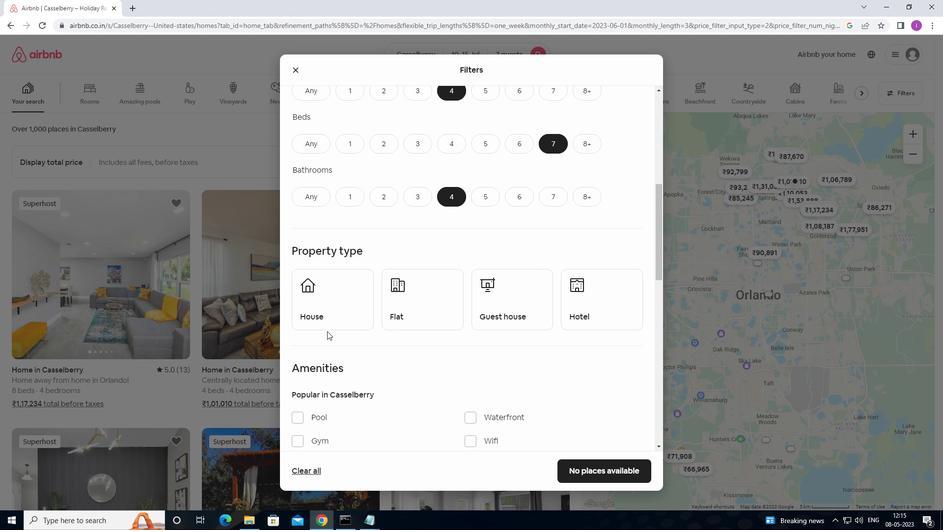 
Action: Mouse pressed left at (333, 324)
Screenshot: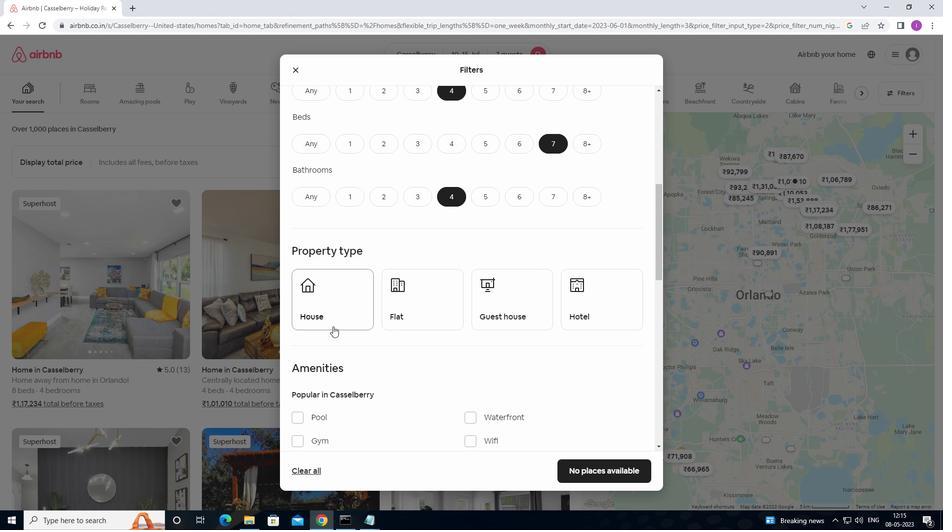 
Action: Mouse moved to (430, 312)
Screenshot: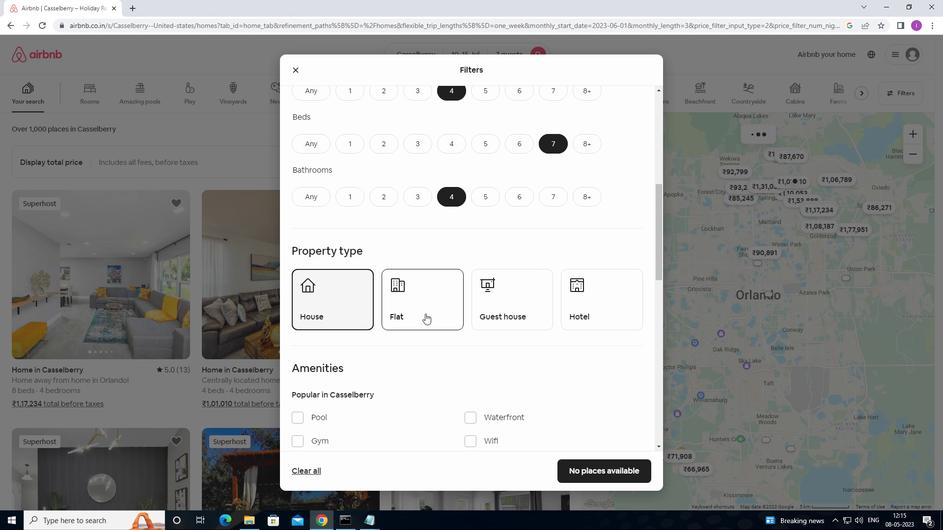
Action: Mouse pressed left at (430, 312)
Screenshot: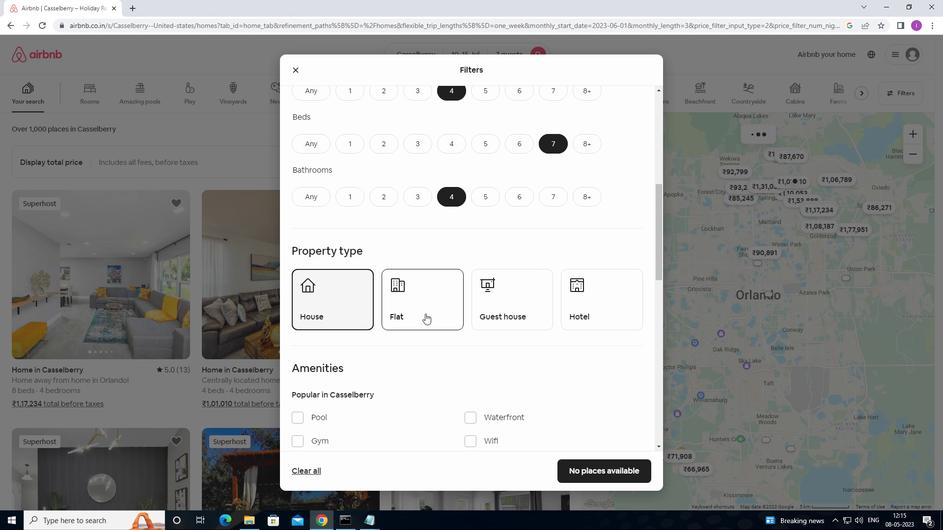 
Action: Mouse moved to (513, 305)
Screenshot: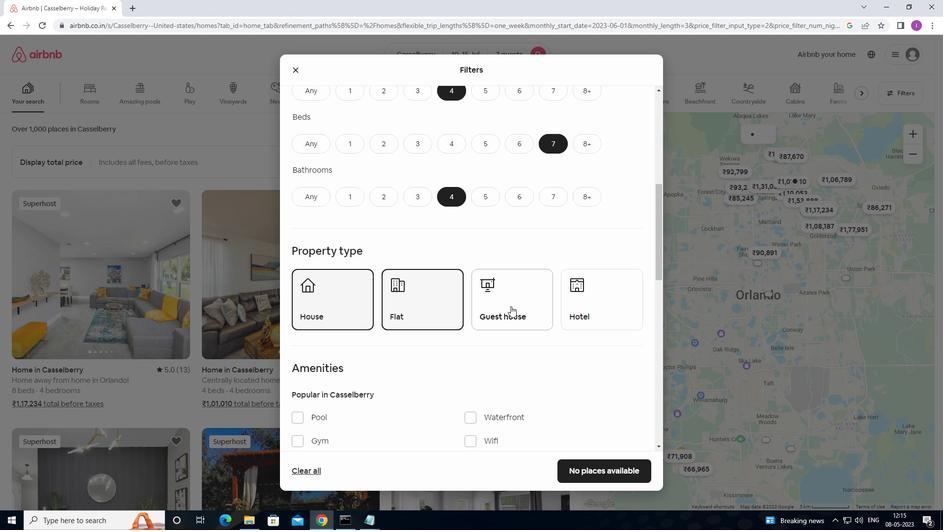 
Action: Mouse pressed left at (513, 305)
Screenshot: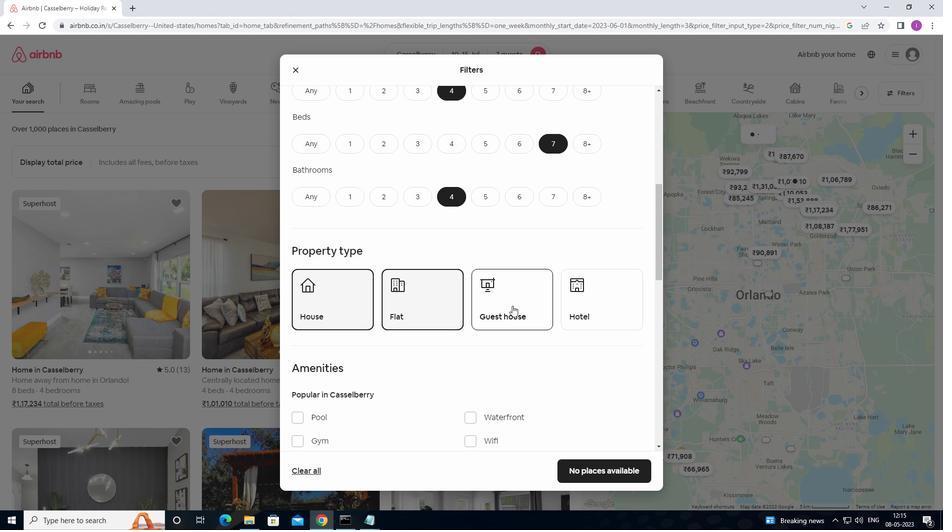 
Action: Mouse moved to (535, 302)
Screenshot: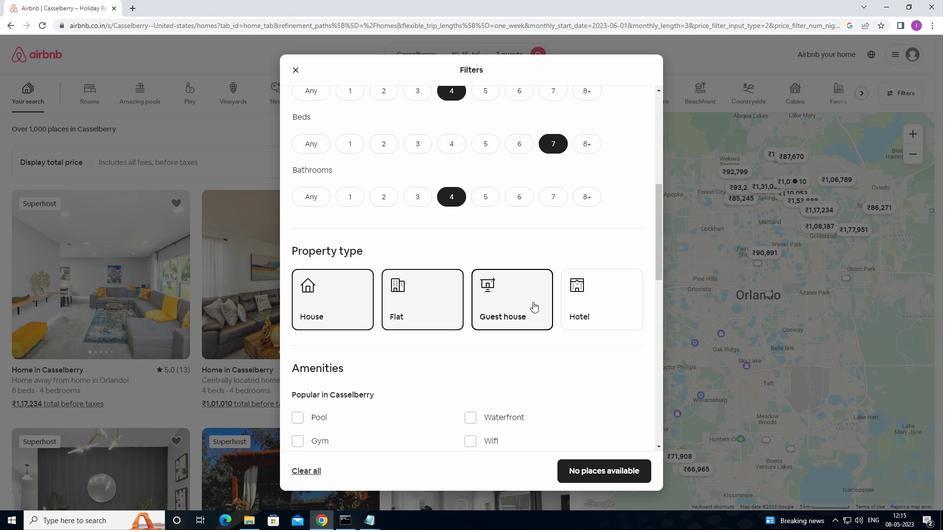 
Action: Mouse scrolled (535, 301) with delta (0, 0)
Screenshot: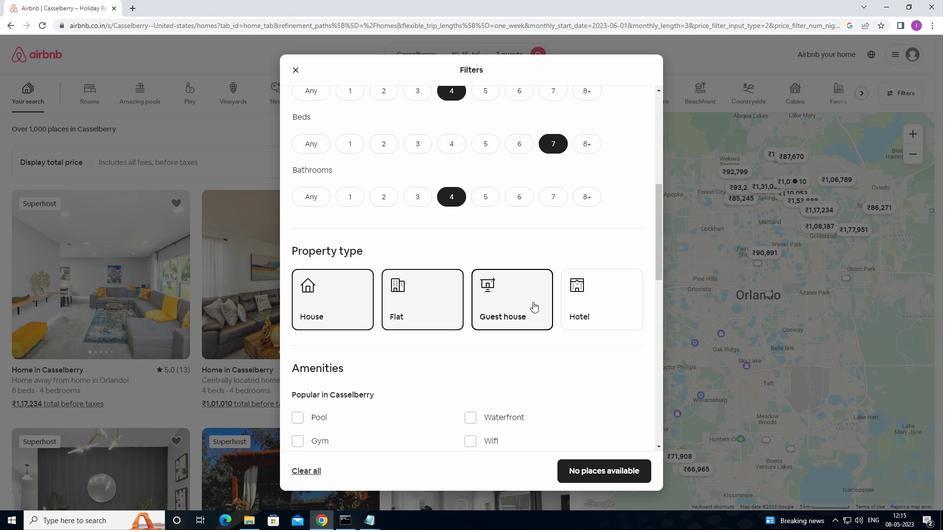 
Action: Mouse moved to (536, 302)
Screenshot: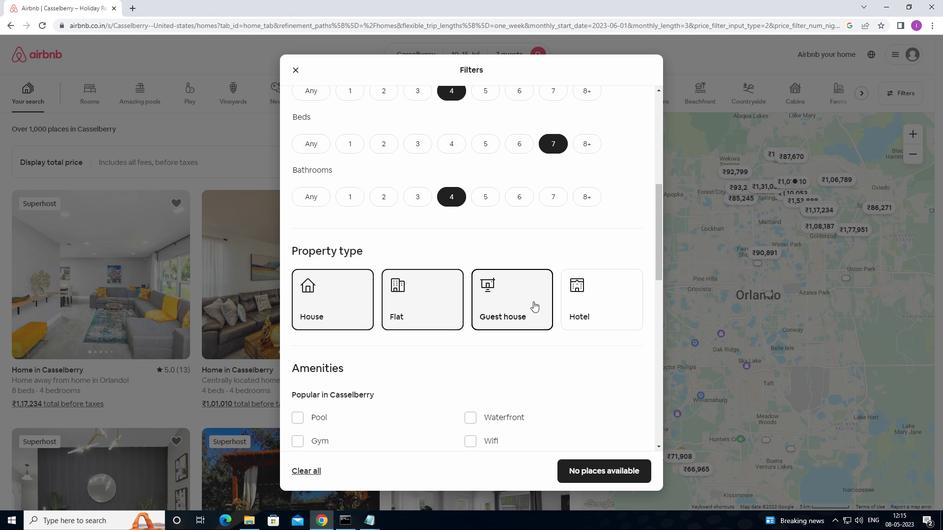 
Action: Mouse scrolled (536, 302) with delta (0, 0)
Screenshot: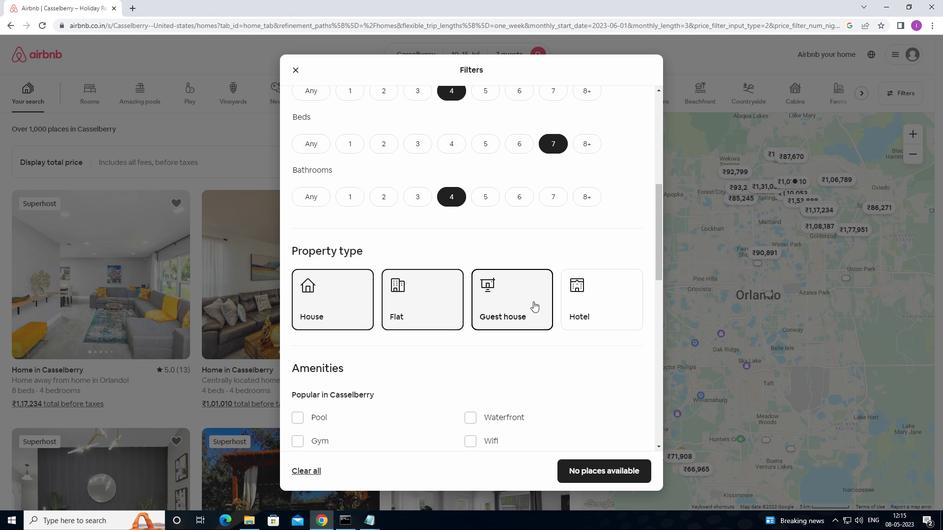 
Action: Mouse moved to (295, 343)
Screenshot: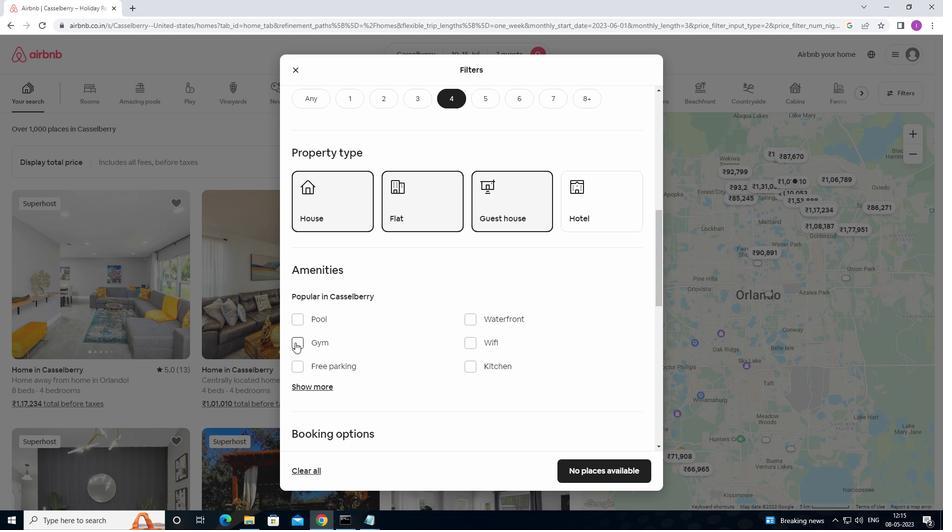 
Action: Mouse pressed left at (295, 343)
Screenshot: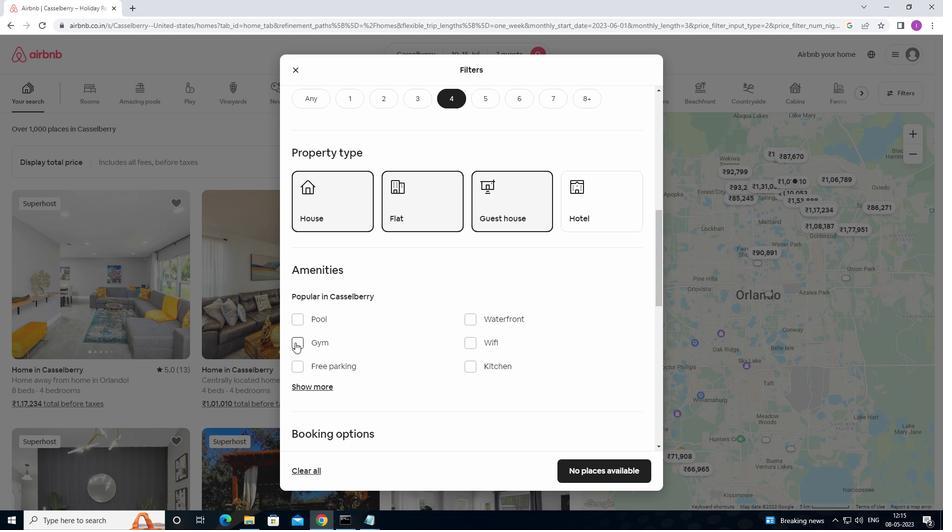 
Action: Mouse moved to (295, 367)
Screenshot: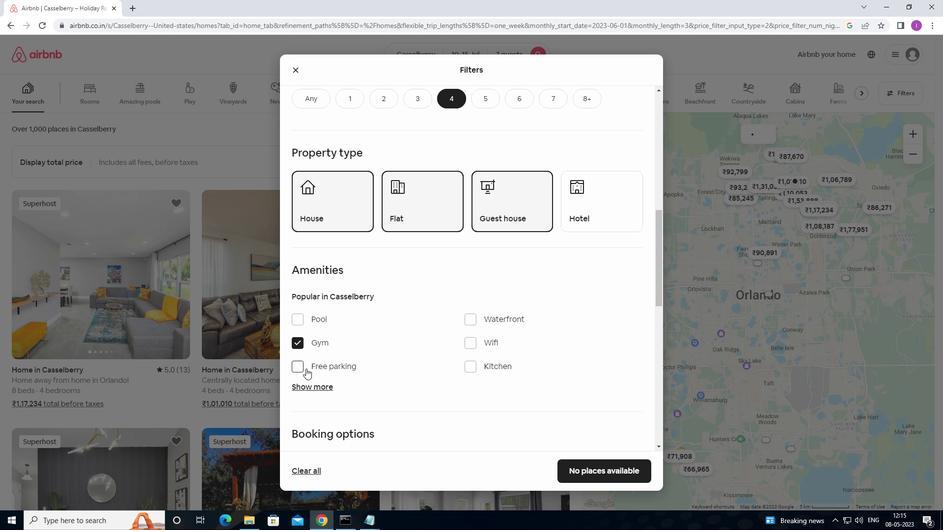 
Action: Mouse pressed left at (295, 367)
Screenshot: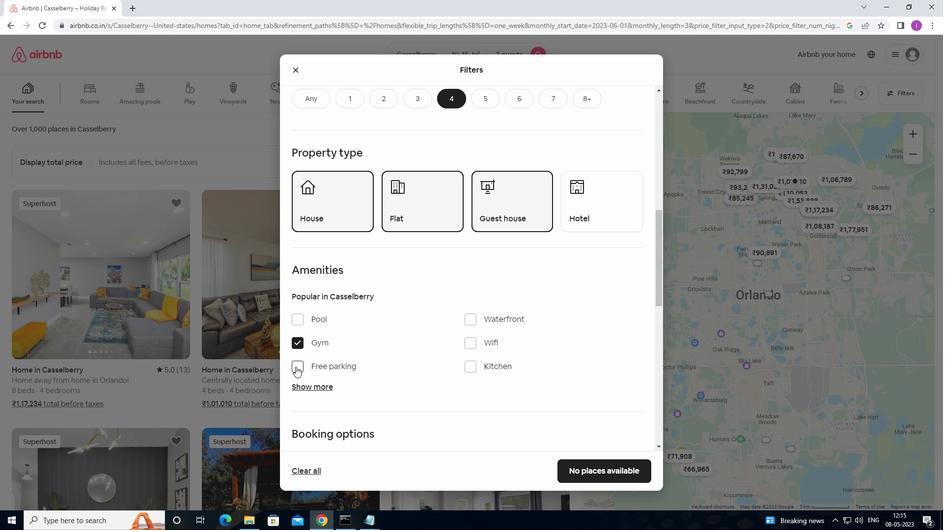 
Action: Mouse moved to (468, 342)
Screenshot: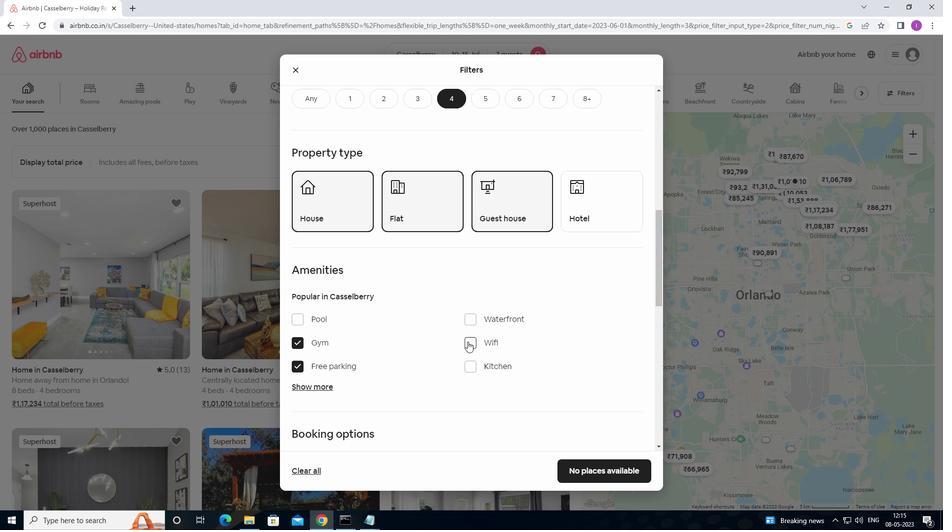 
Action: Mouse pressed left at (468, 342)
Screenshot: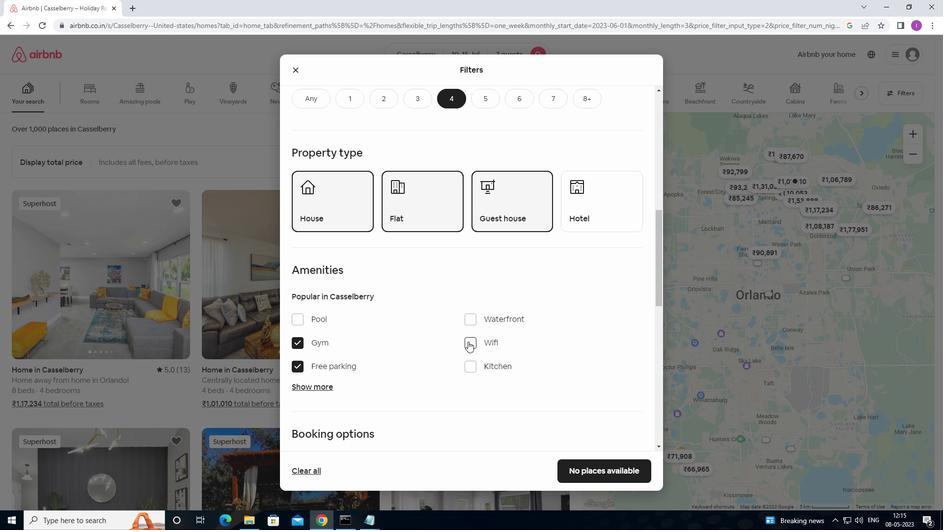 
Action: Mouse moved to (321, 391)
Screenshot: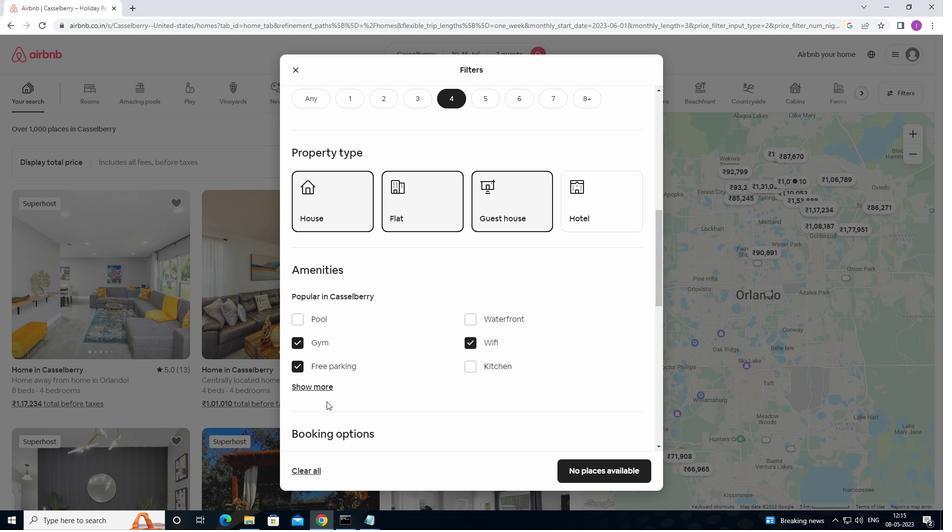 
Action: Mouse pressed left at (321, 391)
Screenshot: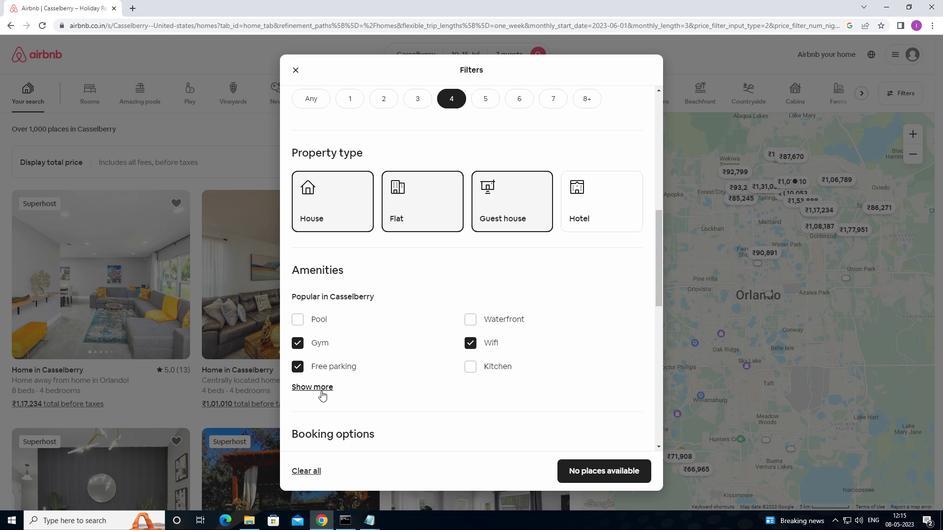 
Action: Mouse moved to (357, 419)
Screenshot: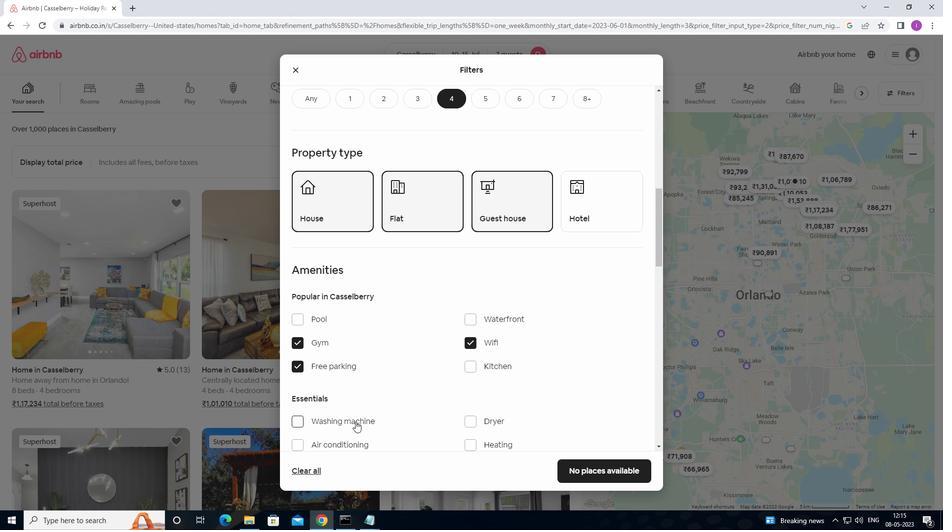 
Action: Mouse scrolled (357, 419) with delta (0, 0)
Screenshot: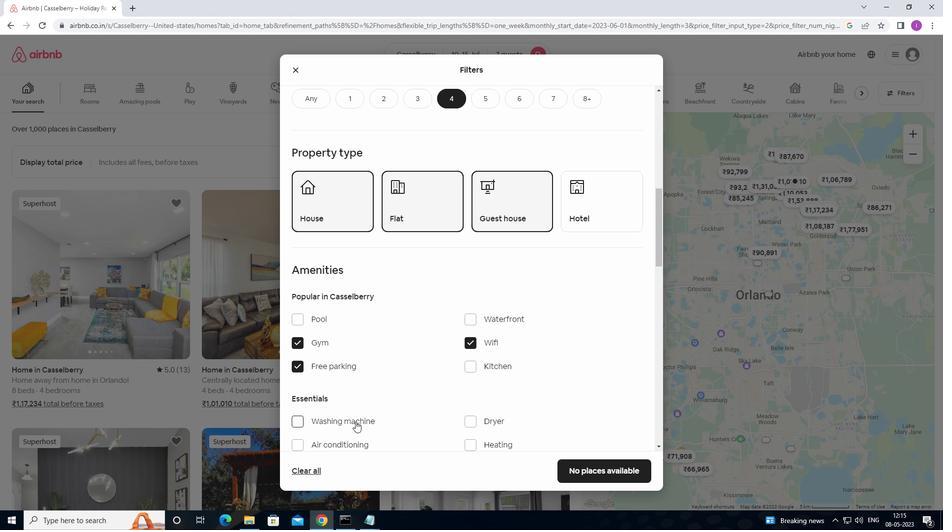 
Action: Mouse moved to (358, 419)
Screenshot: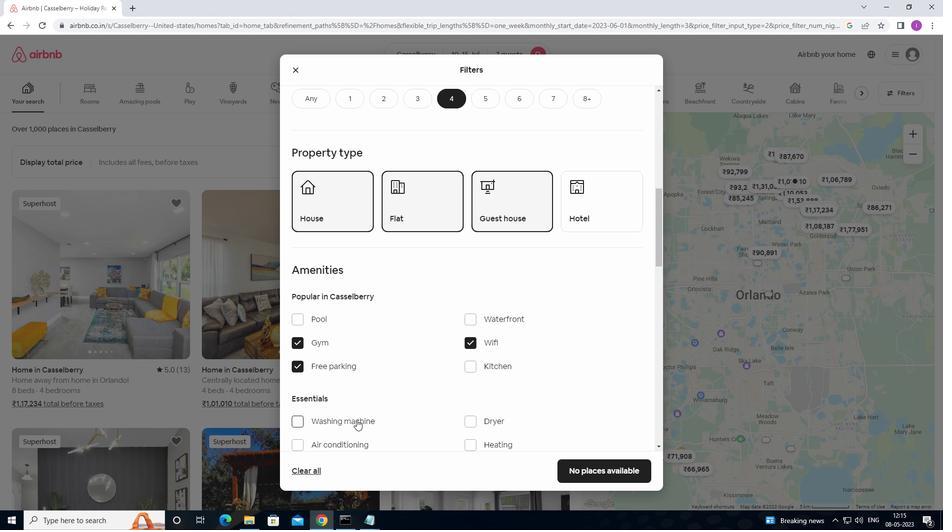 
Action: Mouse scrolled (358, 419) with delta (0, 0)
Screenshot: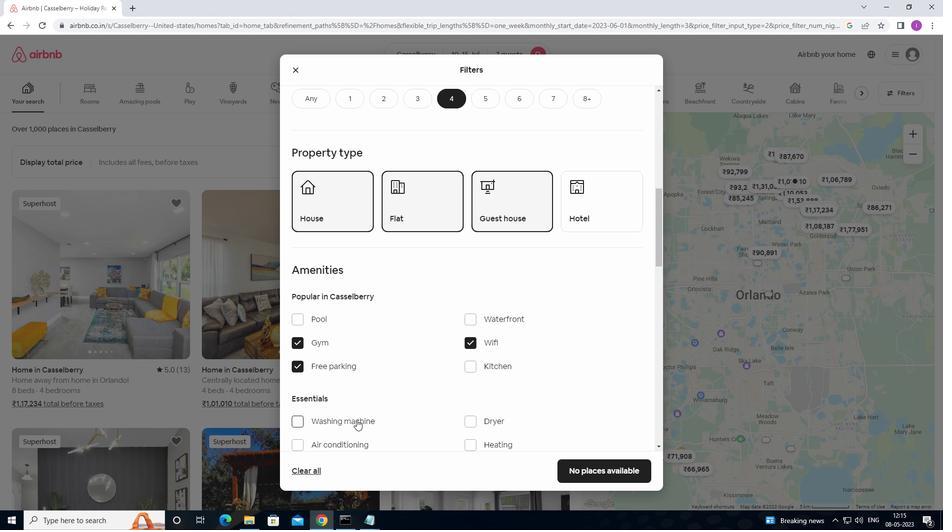
Action: Mouse moved to (469, 367)
Screenshot: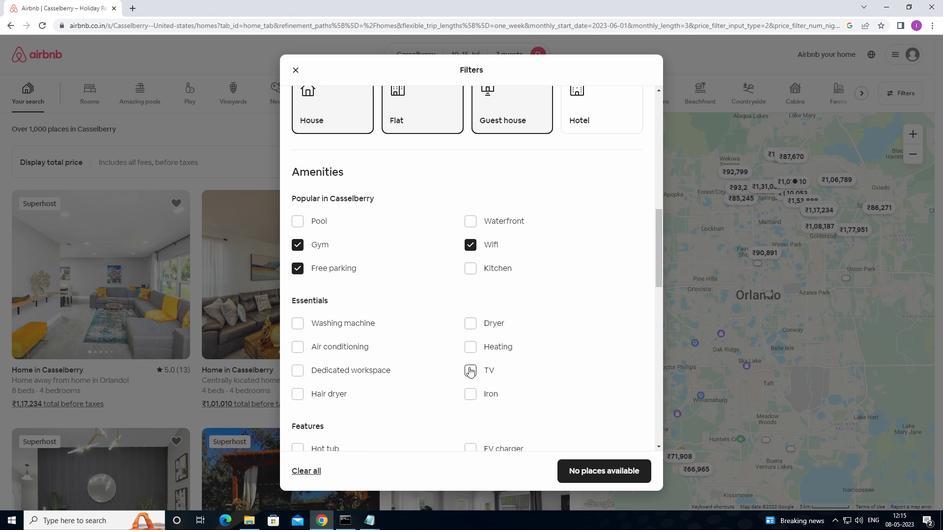 
Action: Mouse pressed left at (469, 367)
Screenshot: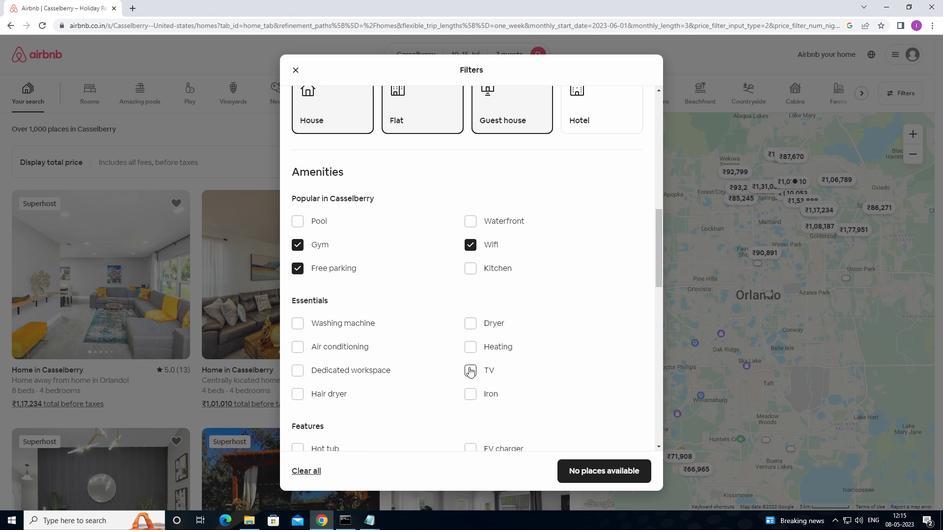 
Action: Mouse moved to (447, 389)
Screenshot: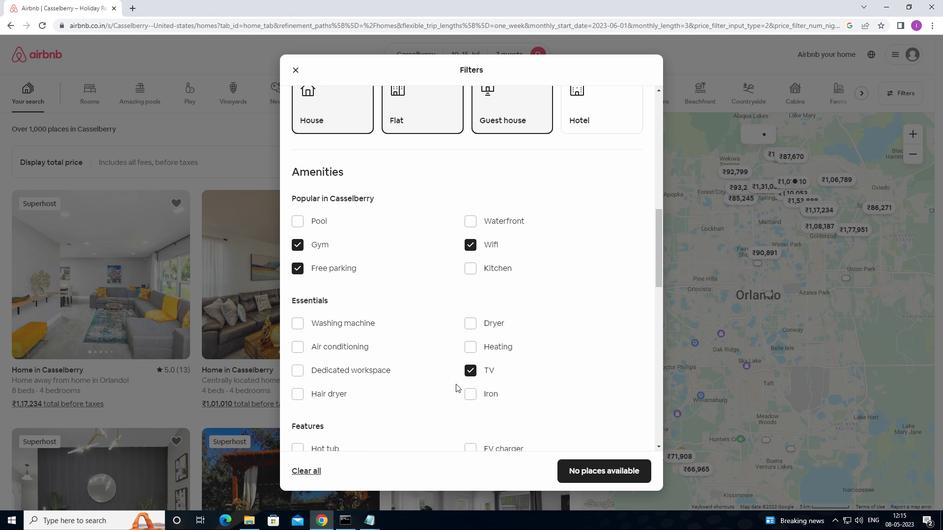 
Action: Mouse scrolled (447, 389) with delta (0, 0)
Screenshot: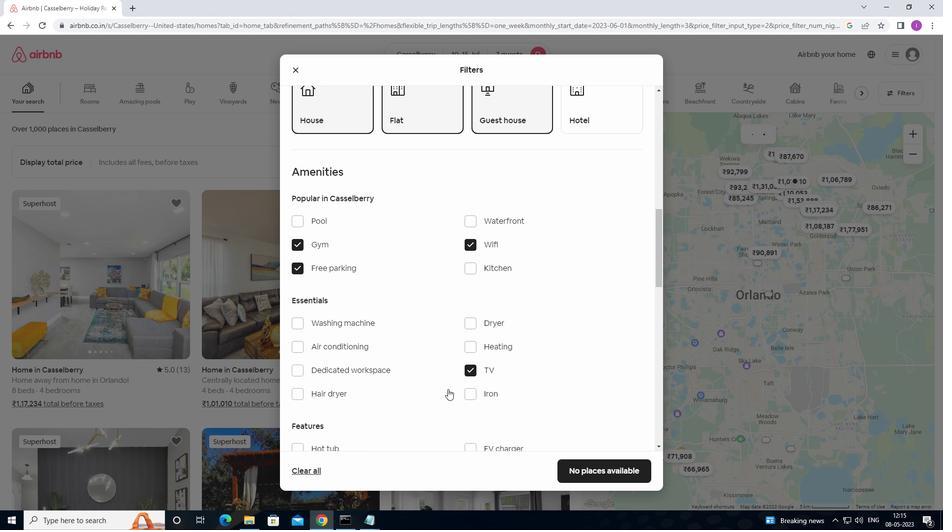 
Action: Mouse scrolled (447, 389) with delta (0, 0)
Screenshot: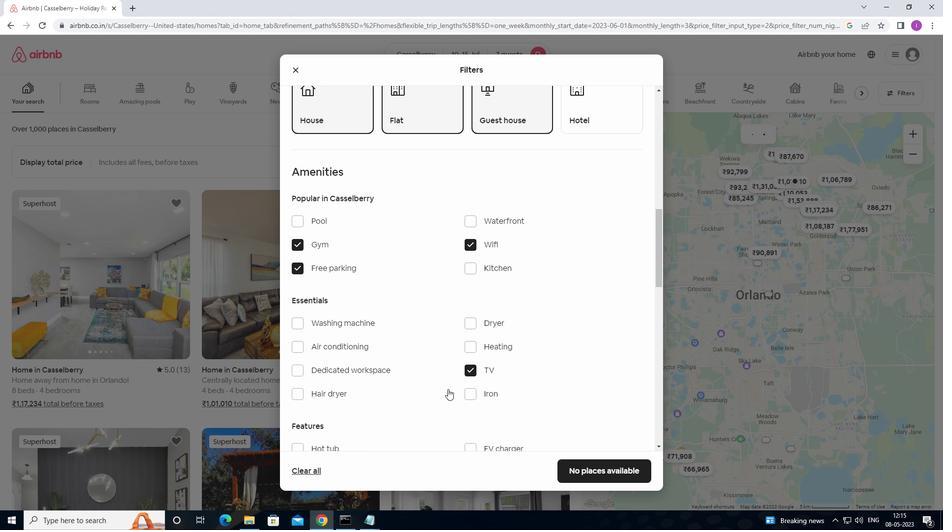 
Action: Mouse moved to (300, 400)
Screenshot: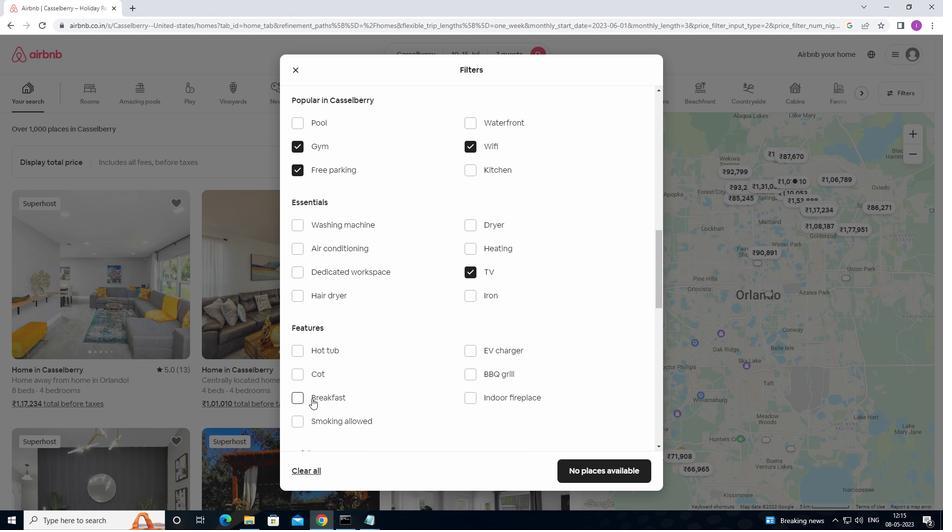 
Action: Mouse pressed left at (300, 400)
Screenshot: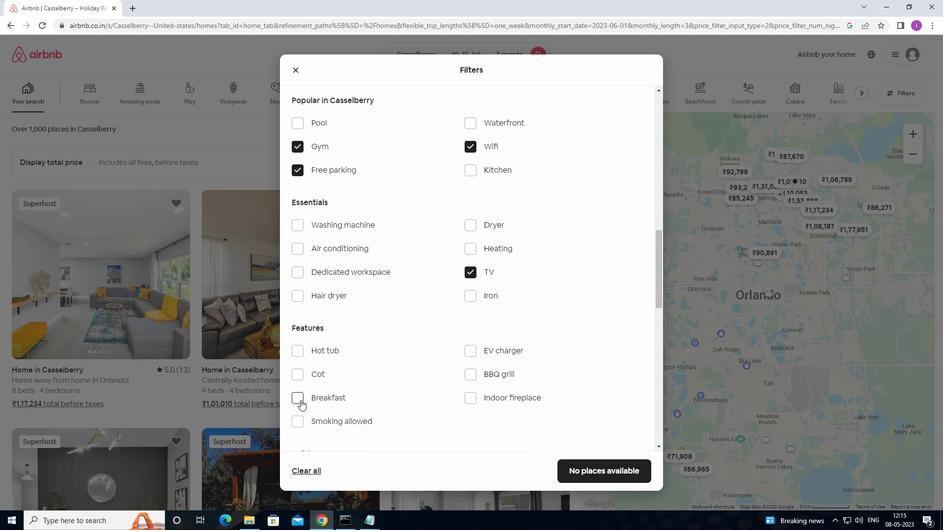 
Action: Mouse moved to (515, 348)
Screenshot: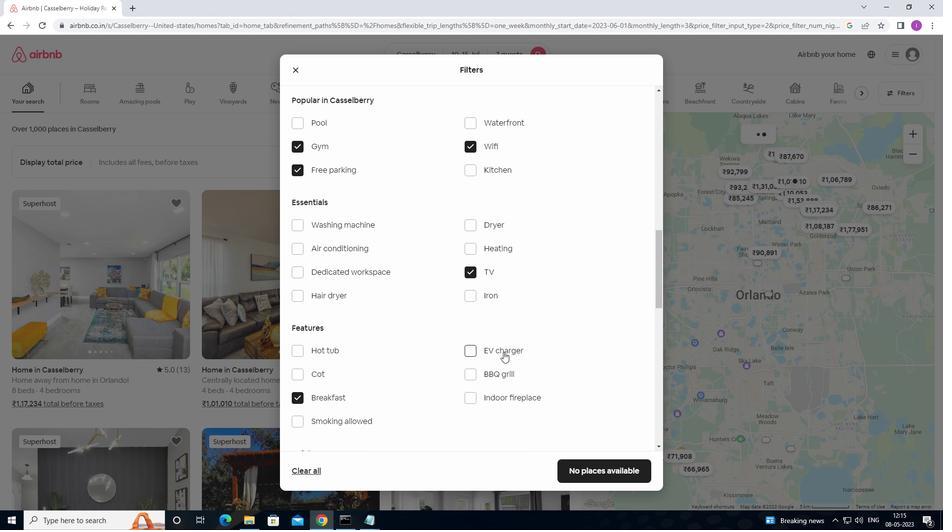 
Action: Mouse scrolled (515, 347) with delta (0, 0)
Screenshot: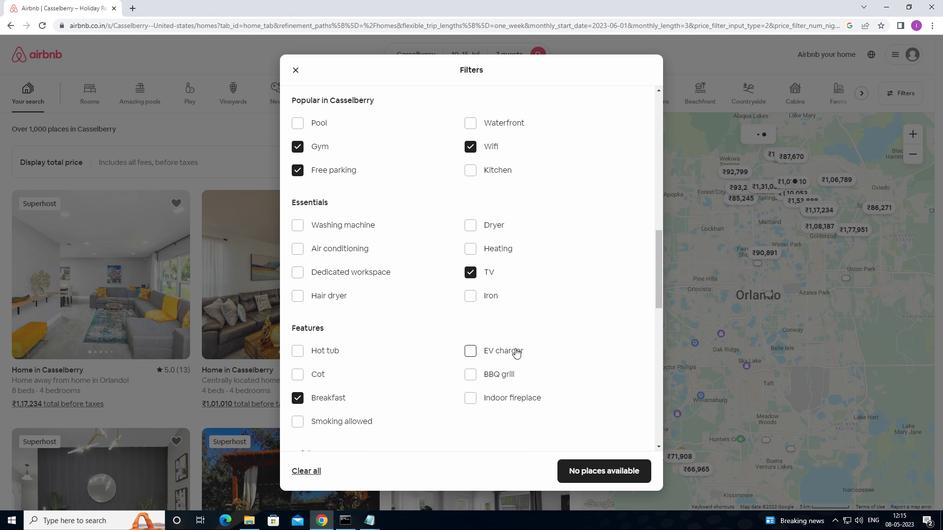 
Action: Mouse scrolled (515, 347) with delta (0, 0)
Screenshot: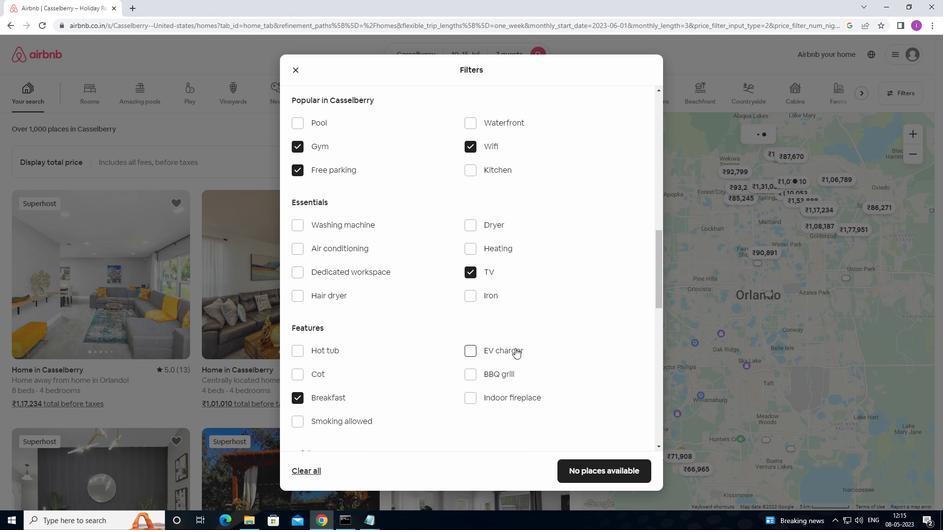 
Action: Mouse moved to (517, 347)
Screenshot: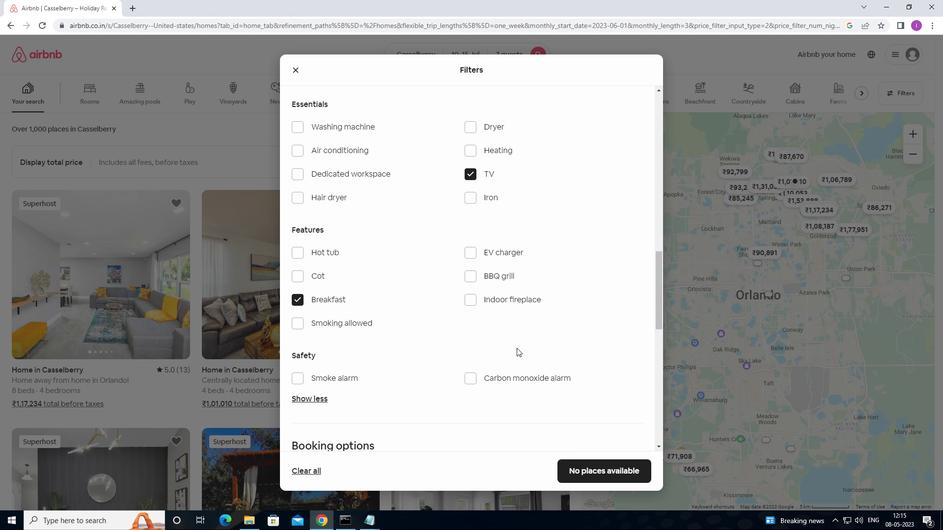 
Action: Mouse scrolled (517, 346) with delta (0, 0)
Screenshot: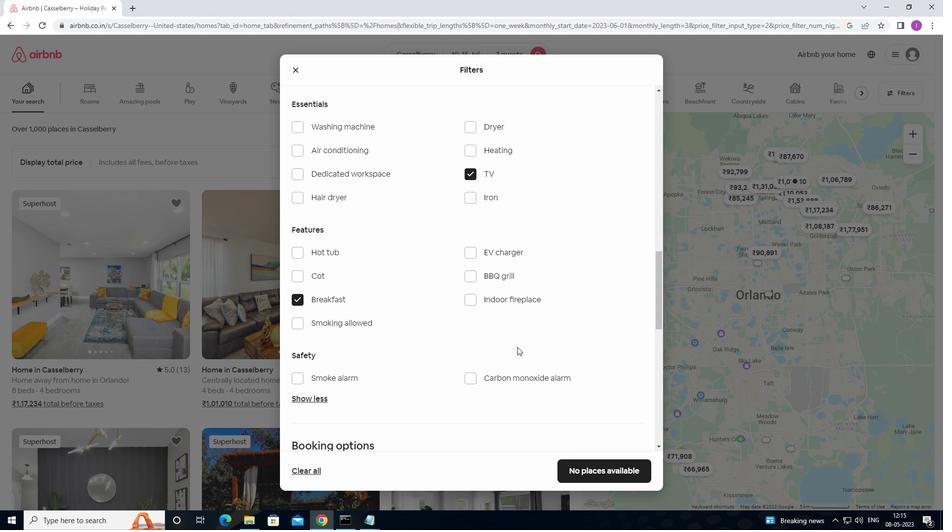 
Action: Mouse scrolled (517, 346) with delta (0, 0)
Screenshot: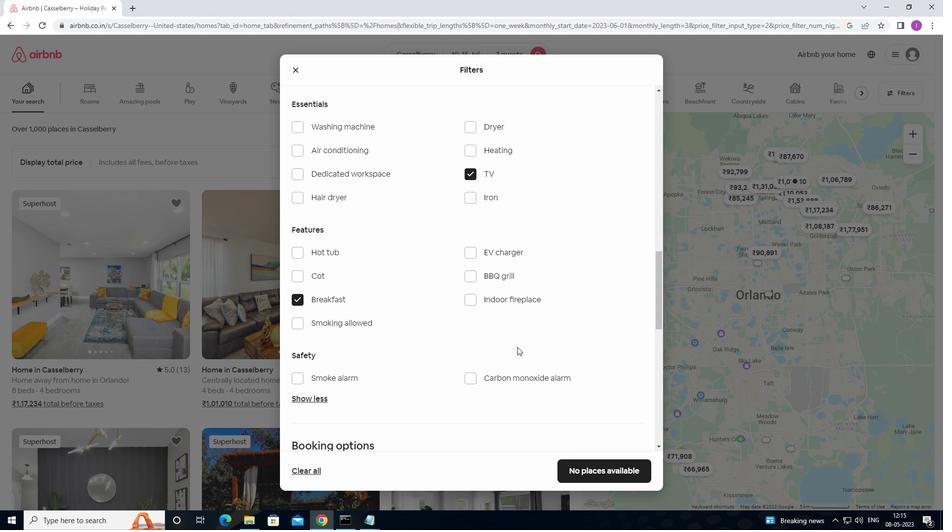 
Action: Mouse moved to (534, 341)
Screenshot: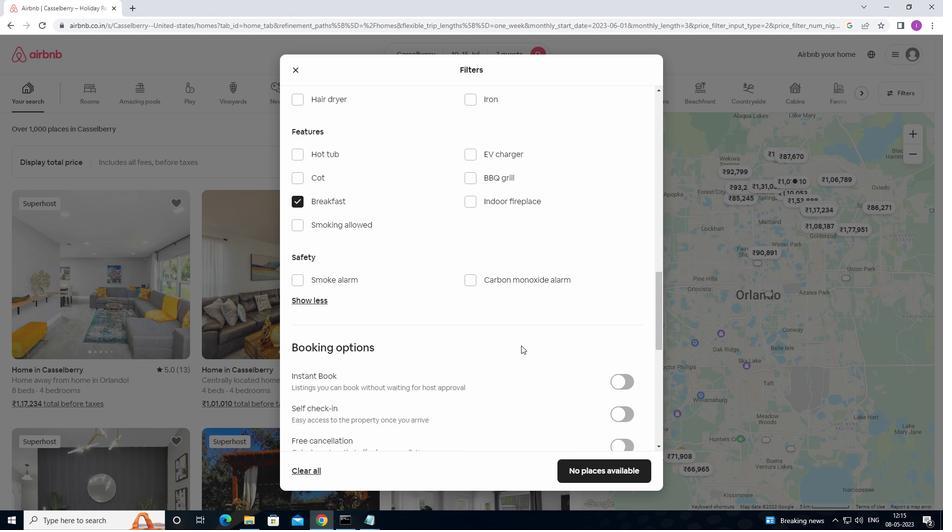 
Action: Mouse scrolled (534, 341) with delta (0, 0)
Screenshot: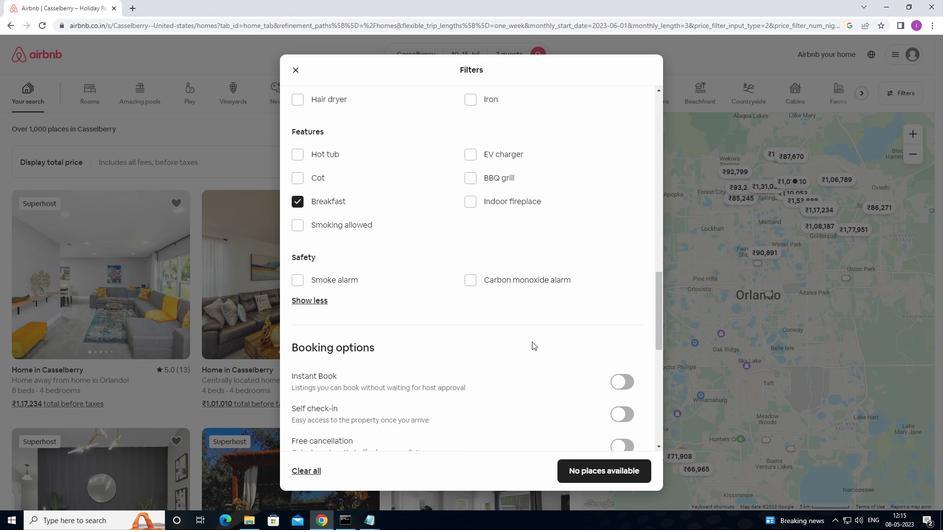 
Action: Mouse scrolled (534, 341) with delta (0, 0)
Screenshot: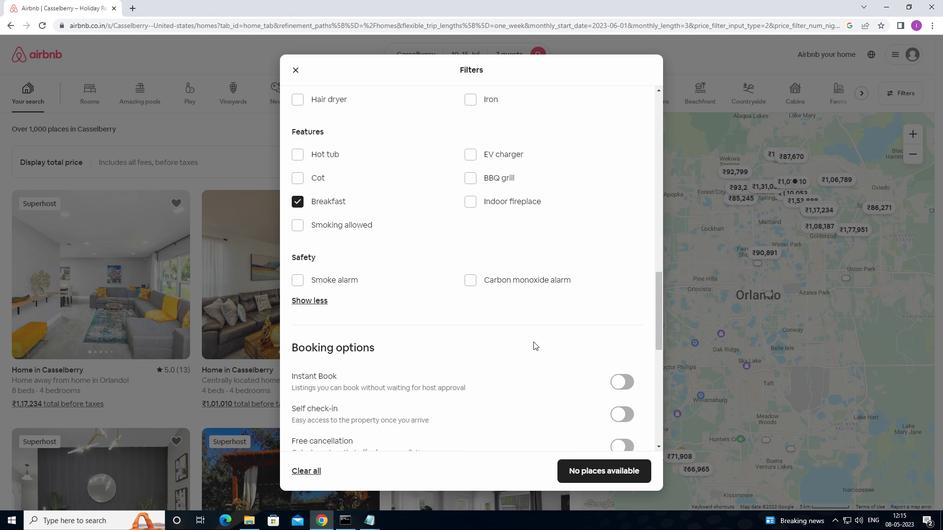 
Action: Mouse moved to (622, 318)
Screenshot: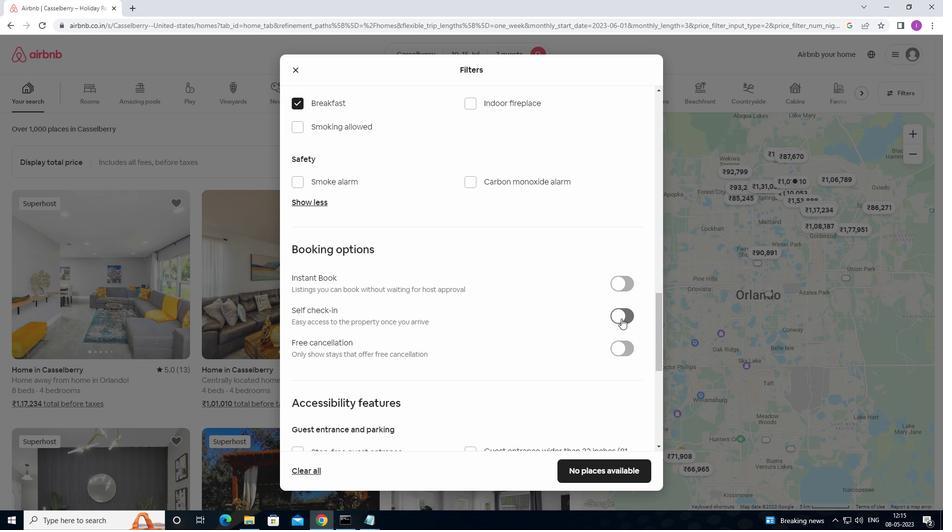 
Action: Mouse pressed left at (622, 318)
Screenshot: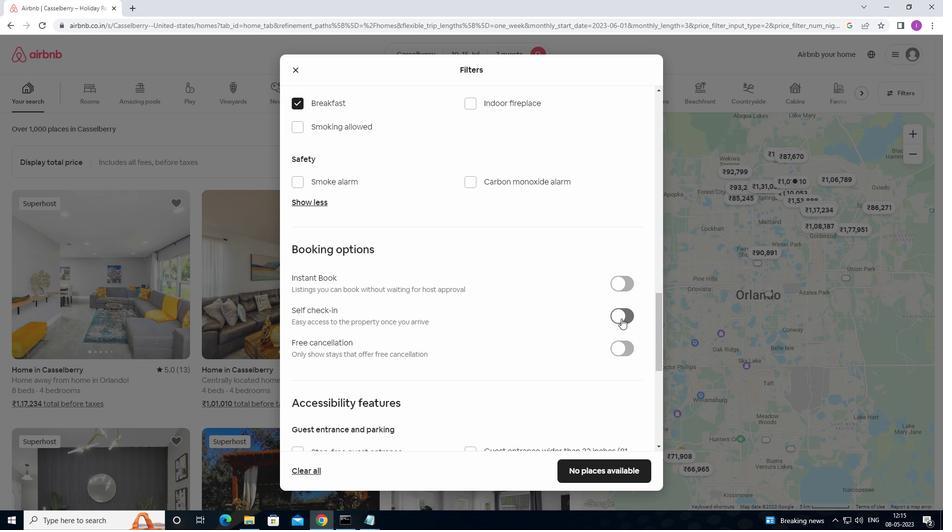 
Action: Mouse moved to (527, 353)
Screenshot: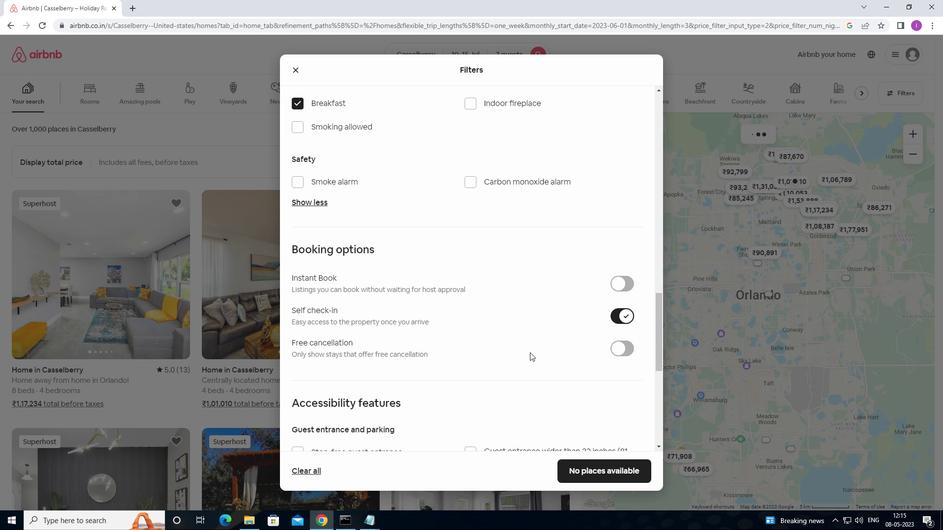 
Action: Mouse scrolled (527, 352) with delta (0, 0)
Screenshot: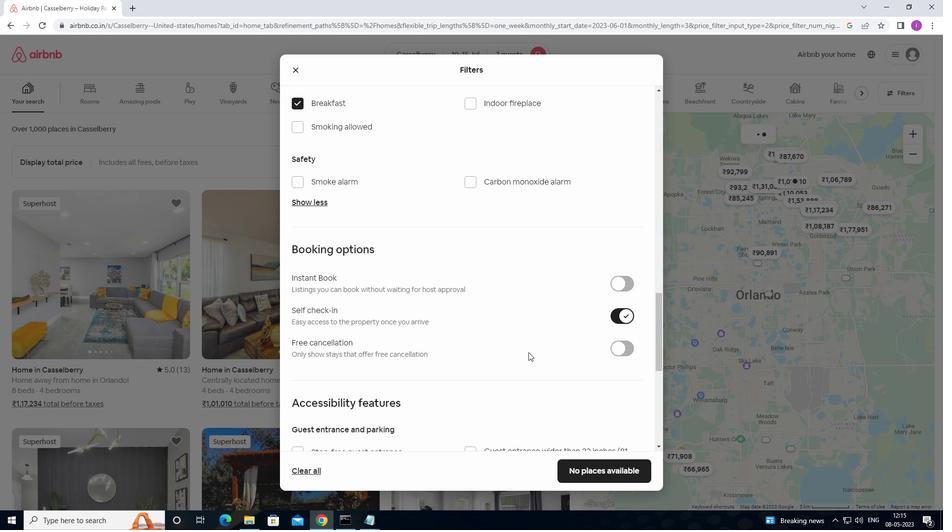 
Action: Mouse scrolled (527, 352) with delta (0, 0)
Screenshot: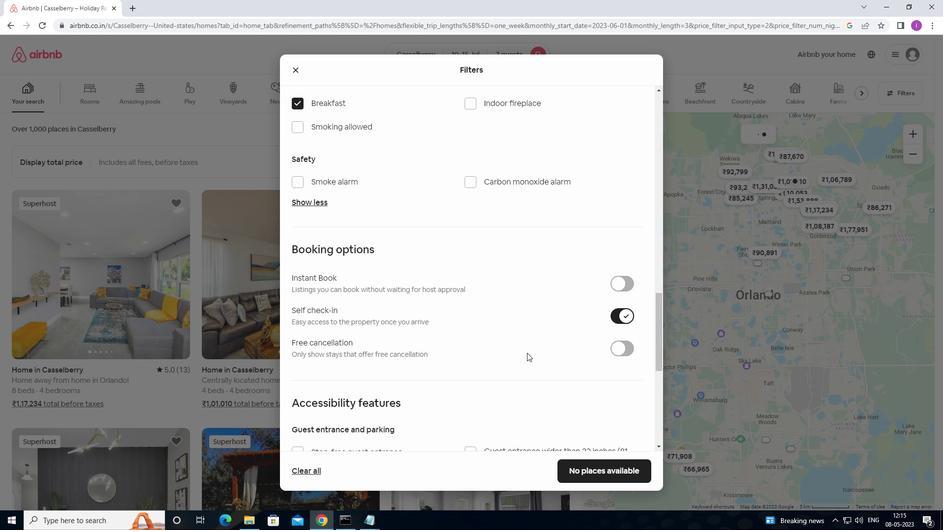 
Action: Mouse moved to (527, 354)
Screenshot: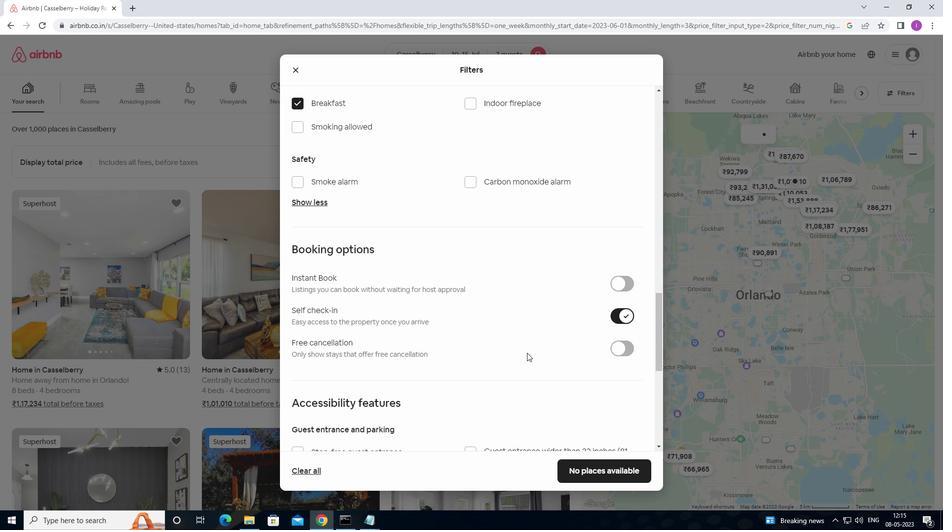 
Action: Mouse scrolled (527, 353) with delta (0, 0)
Screenshot: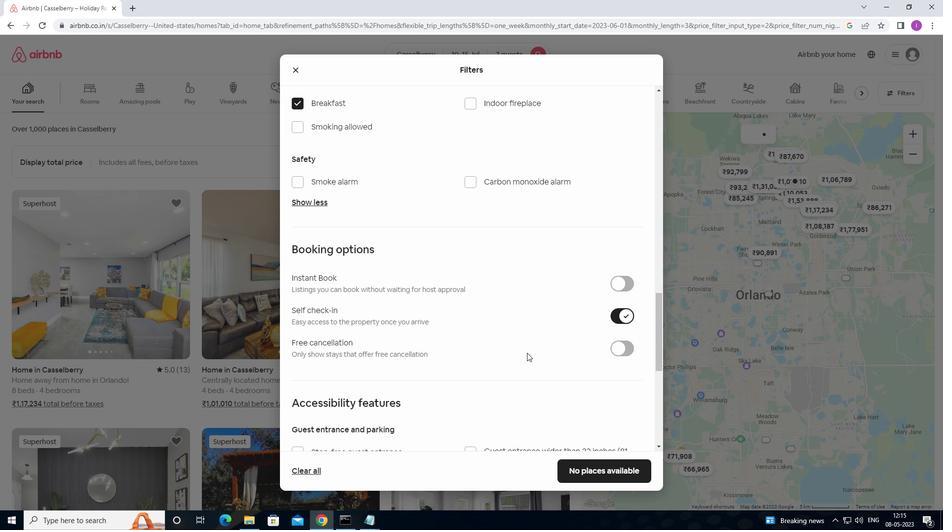 
Action: Mouse moved to (529, 354)
Screenshot: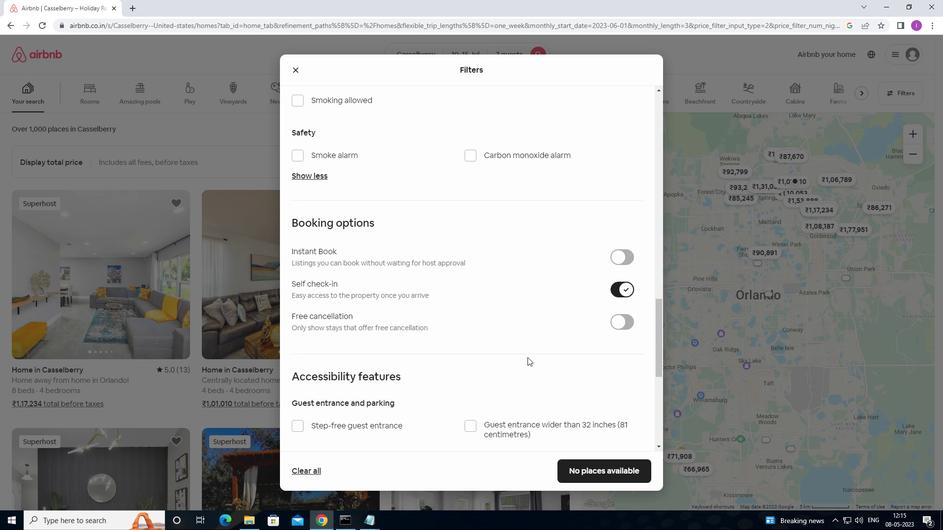 
Action: Mouse scrolled (529, 353) with delta (0, 0)
Screenshot: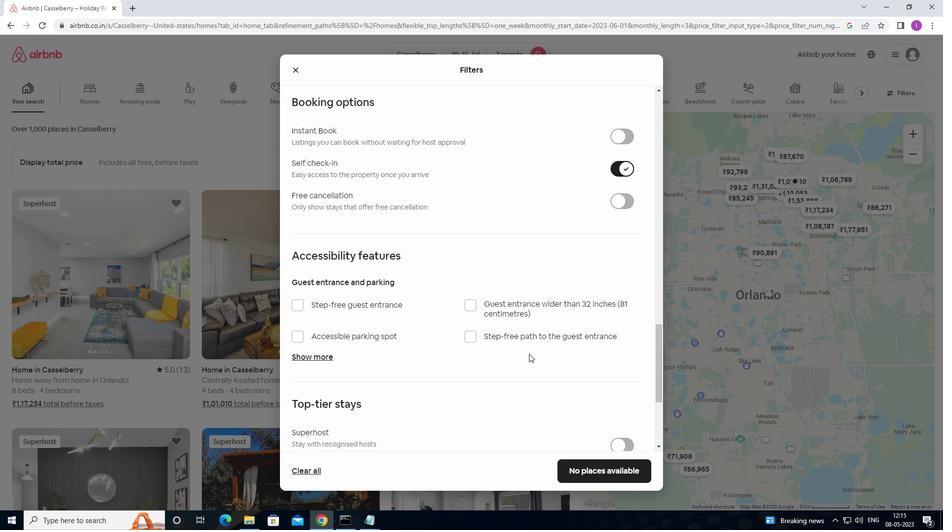 
Action: Mouse moved to (529, 354)
Screenshot: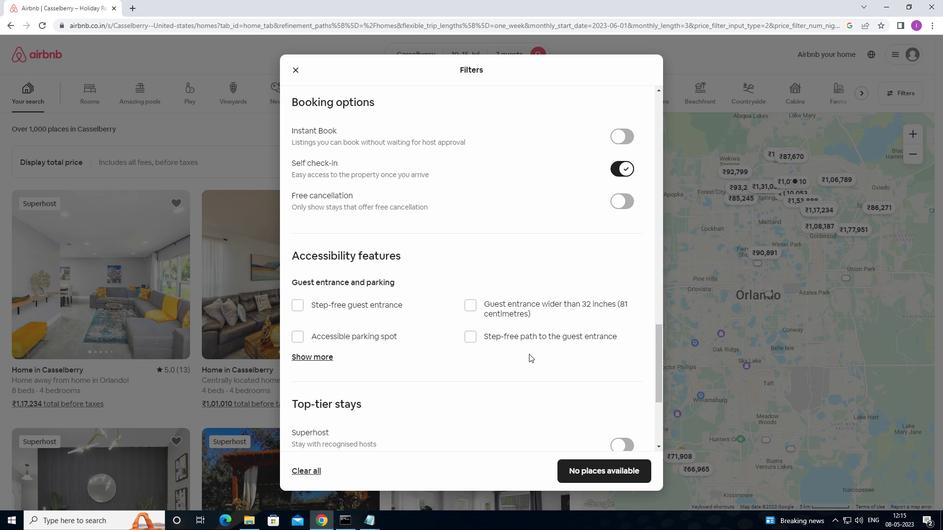 
Action: Mouse scrolled (529, 353) with delta (0, 0)
Screenshot: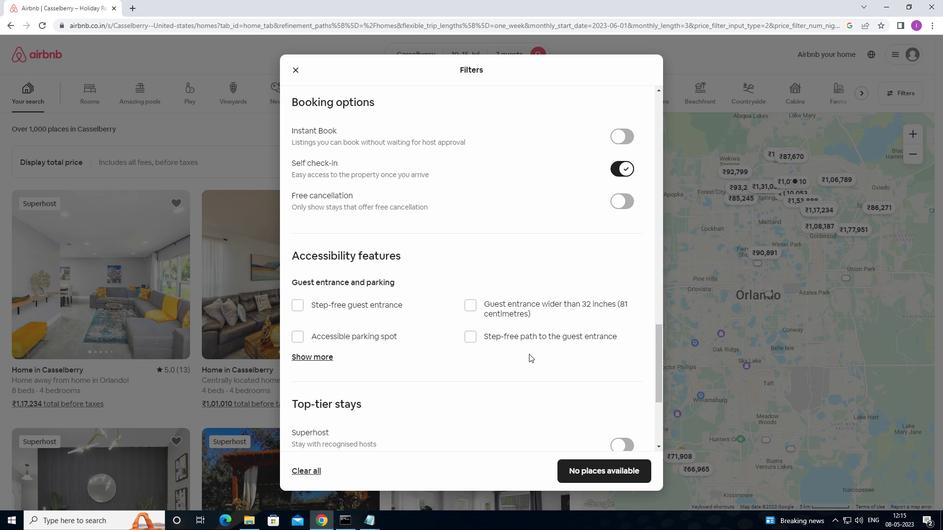 
Action: Mouse moved to (523, 359)
Screenshot: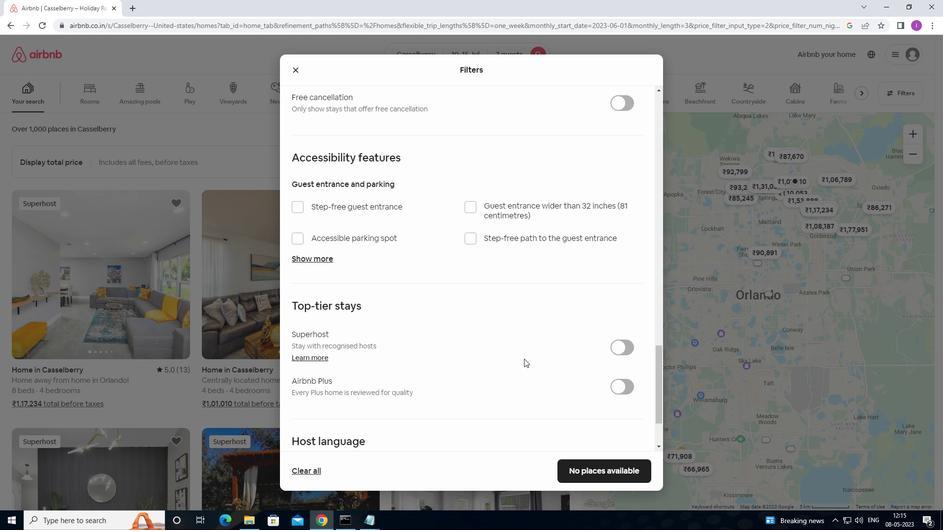 
Action: Mouse scrolled (523, 358) with delta (0, 0)
Screenshot: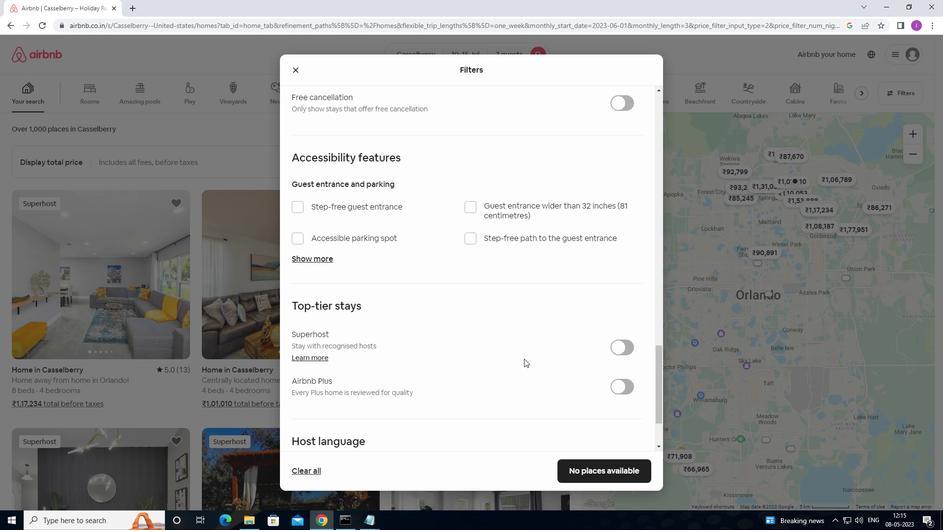 
Action: Mouse scrolled (523, 358) with delta (0, 0)
Screenshot: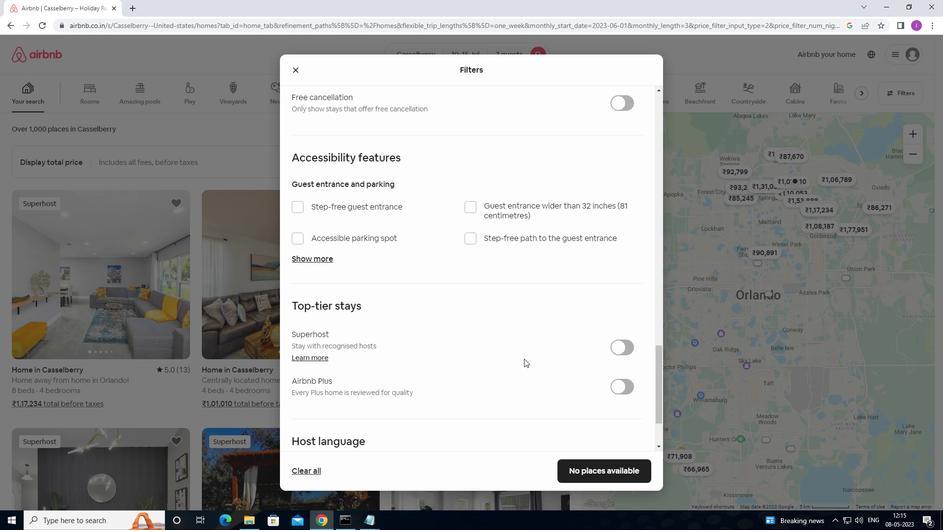
Action: Mouse moved to (523, 359)
Screenshot: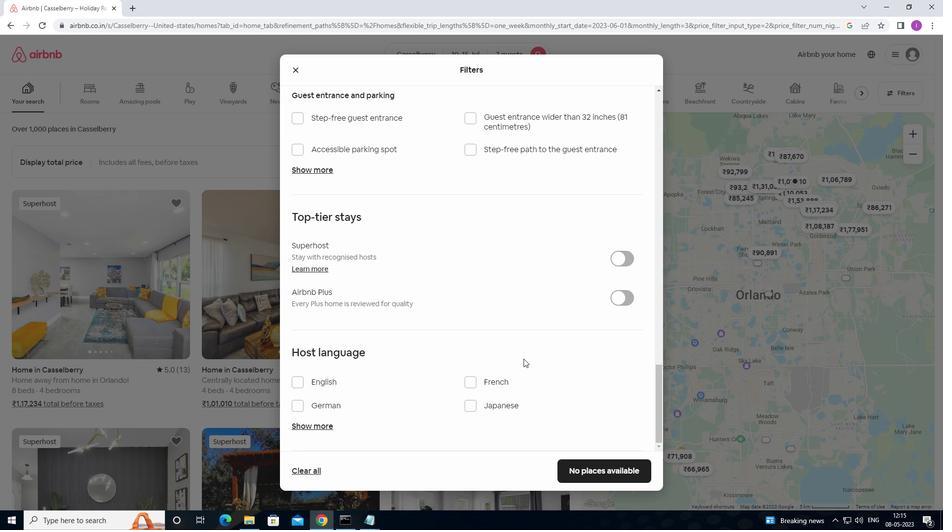 
Action: Mouse scrolled (523, 359) with delta (0, 0)
Screenshot: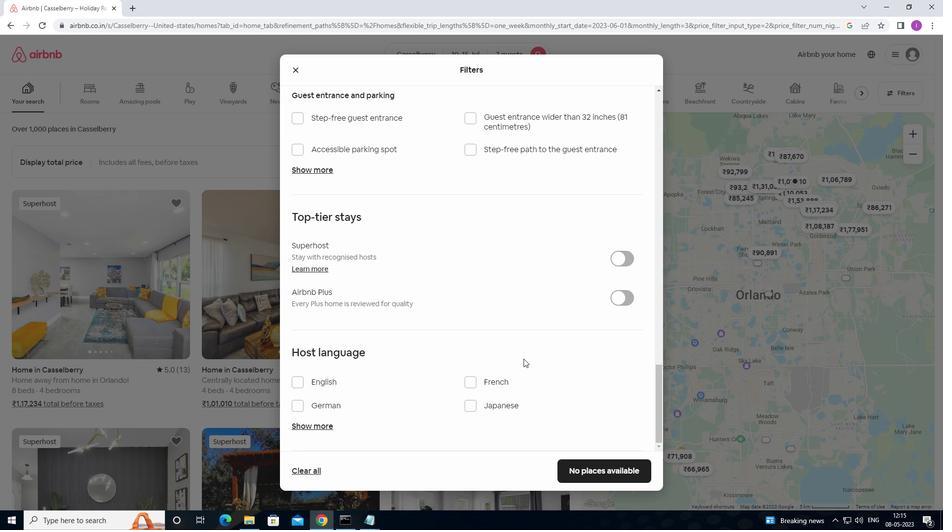
Action: Mouse moved to (523, 359)
Screenshot: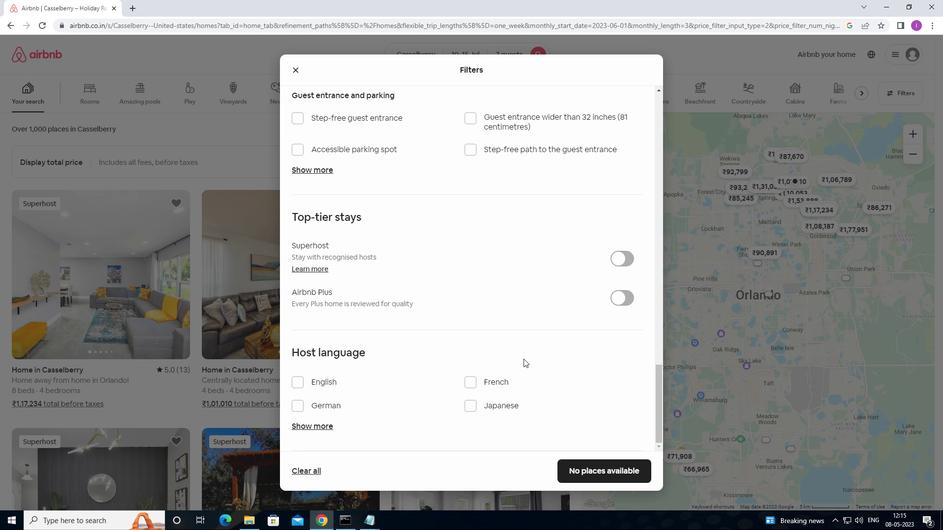 
Action: Mouse scrolled (523, 359) with delta (0, 0)
Screenshot: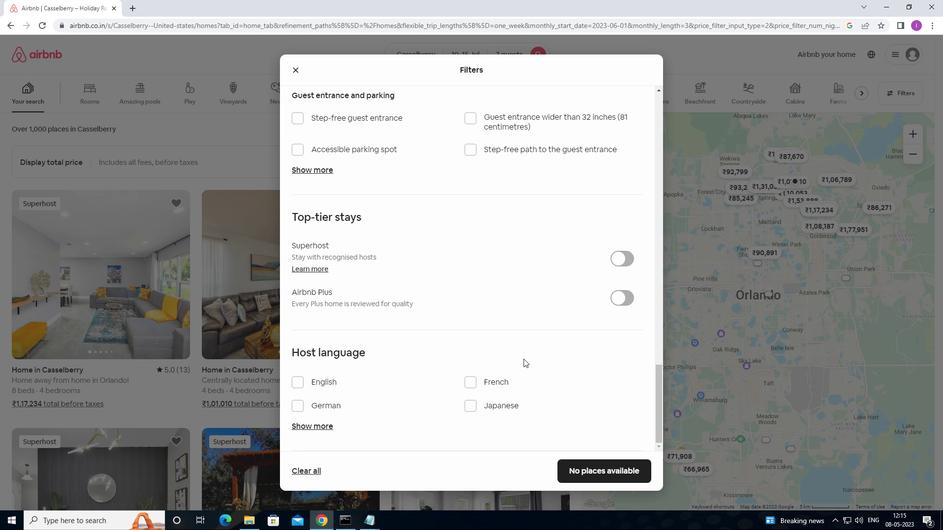 
Action: Mouse moved to (298, 385)
Screenshot: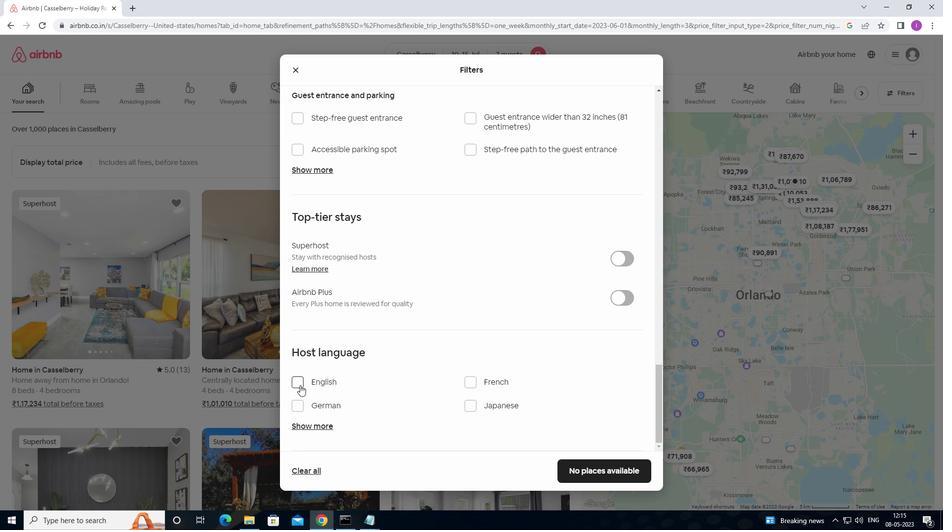 
Action: Mouse pressed left at (298, 385)
Screenshot: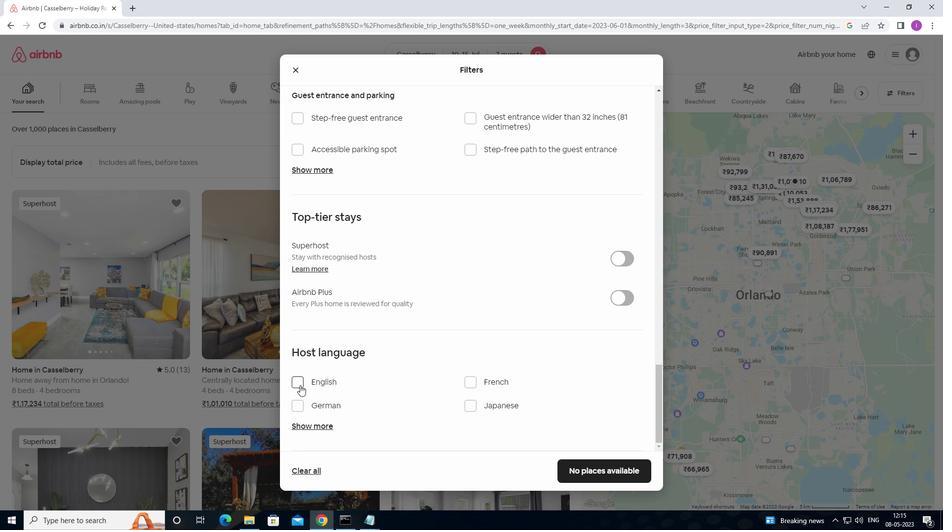 
Action: Mouse moved to (318, 377)
Screenshot: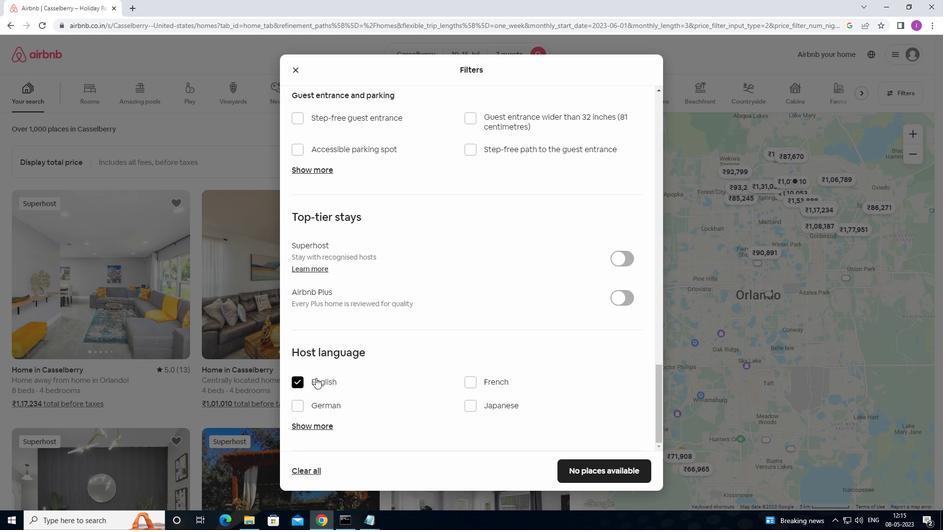 
Action: Mouse scrolled (318, 376) with delta (0, 0)
Screenshot: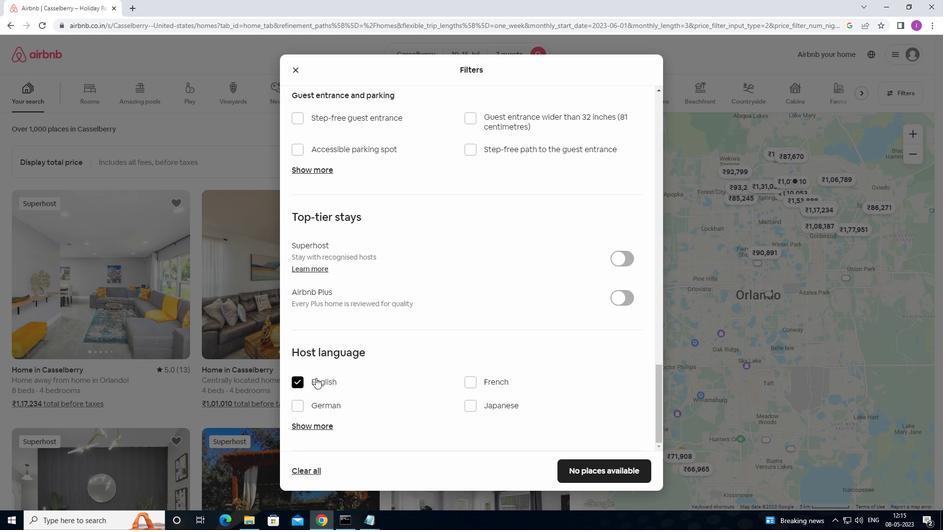 
Action: Mouse moved to (603, 462)
Screenshot: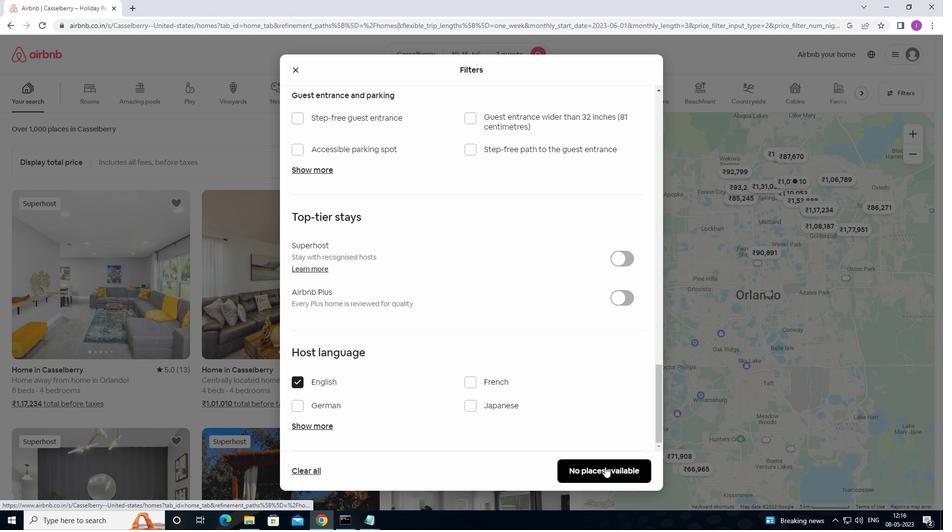 
Action: Mouse pressed left at (603, 462)
Screenshot: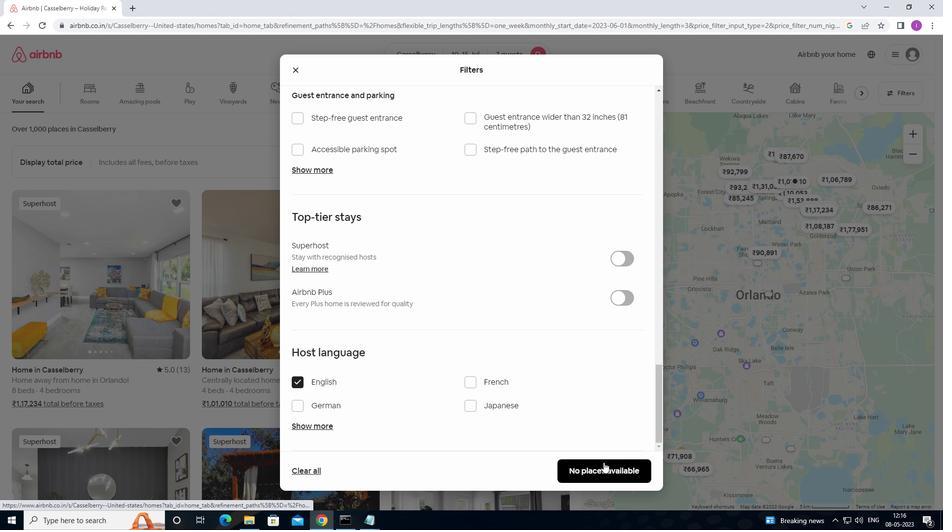 
Action: Mouse moved to (573, 452)
Screenshot: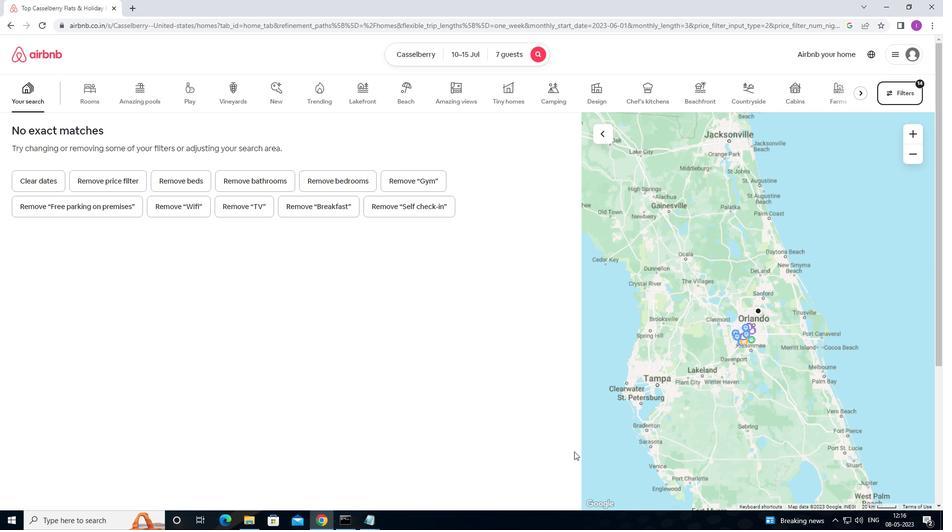 
